 Task: Create a task  Develop a new online tool for employee onboarding , assign it to team member softage.1@softage.net in the project AppWave and update the status of the task to  On Track  , set the priority of the task to Low
Action: Mouse moved to (115, 346)
Screenshot: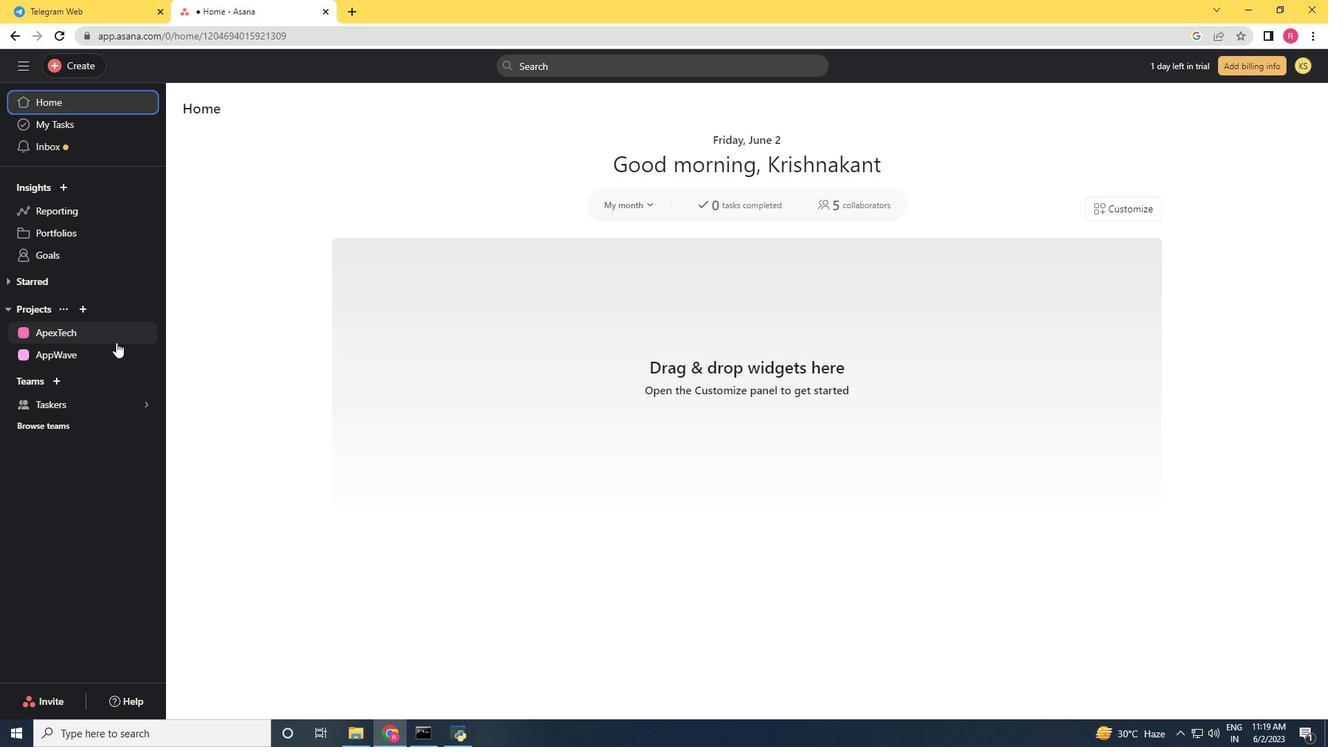 
Action: Mouse pressed left at (115, 346)
Screenshot: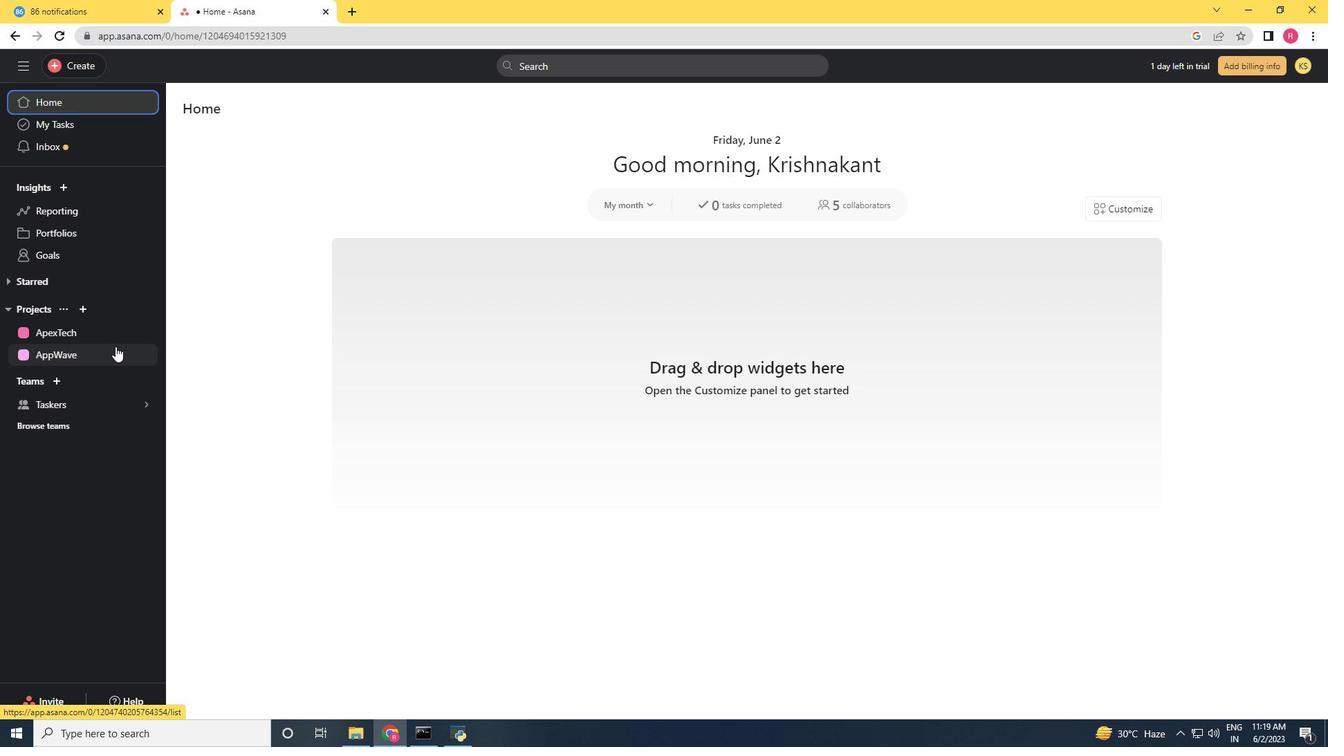 
Action: Mouse moved to (83, 69)
Screenshot: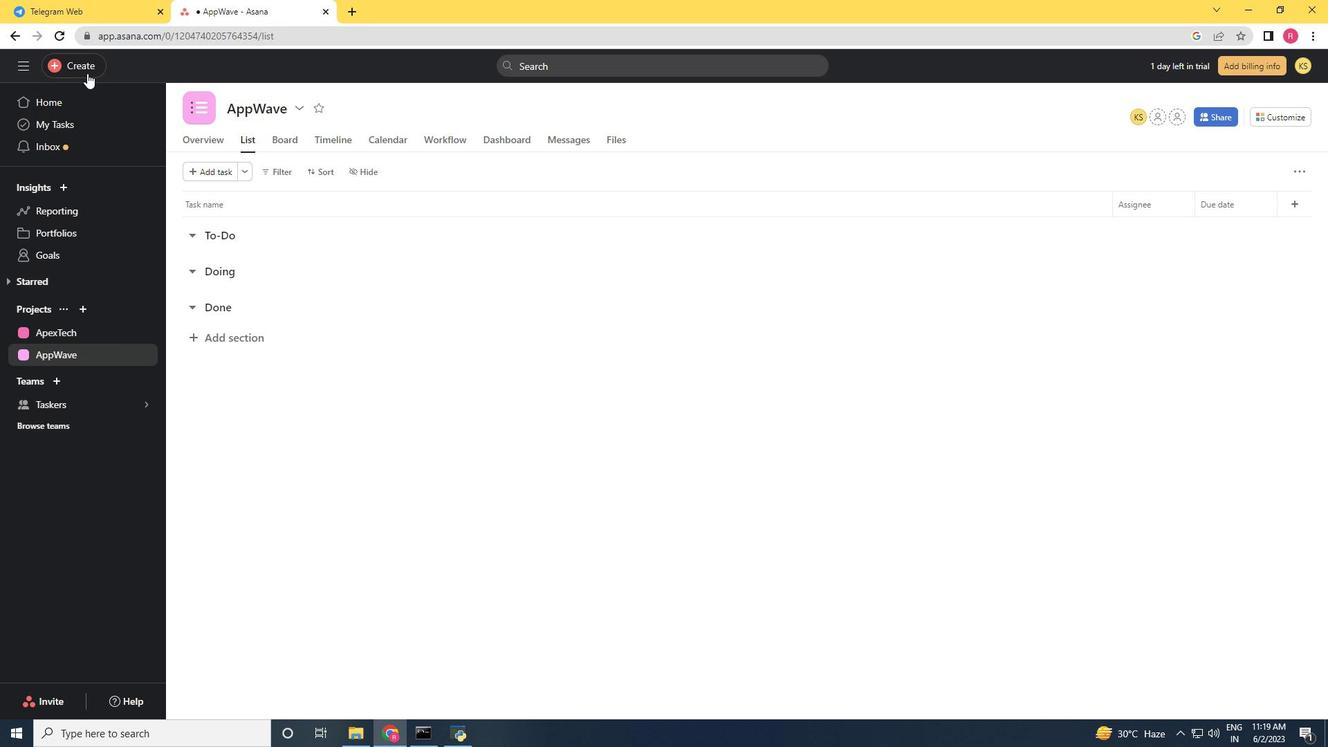 
Action: Mouse pressed left at (83, 69)
Screenshot: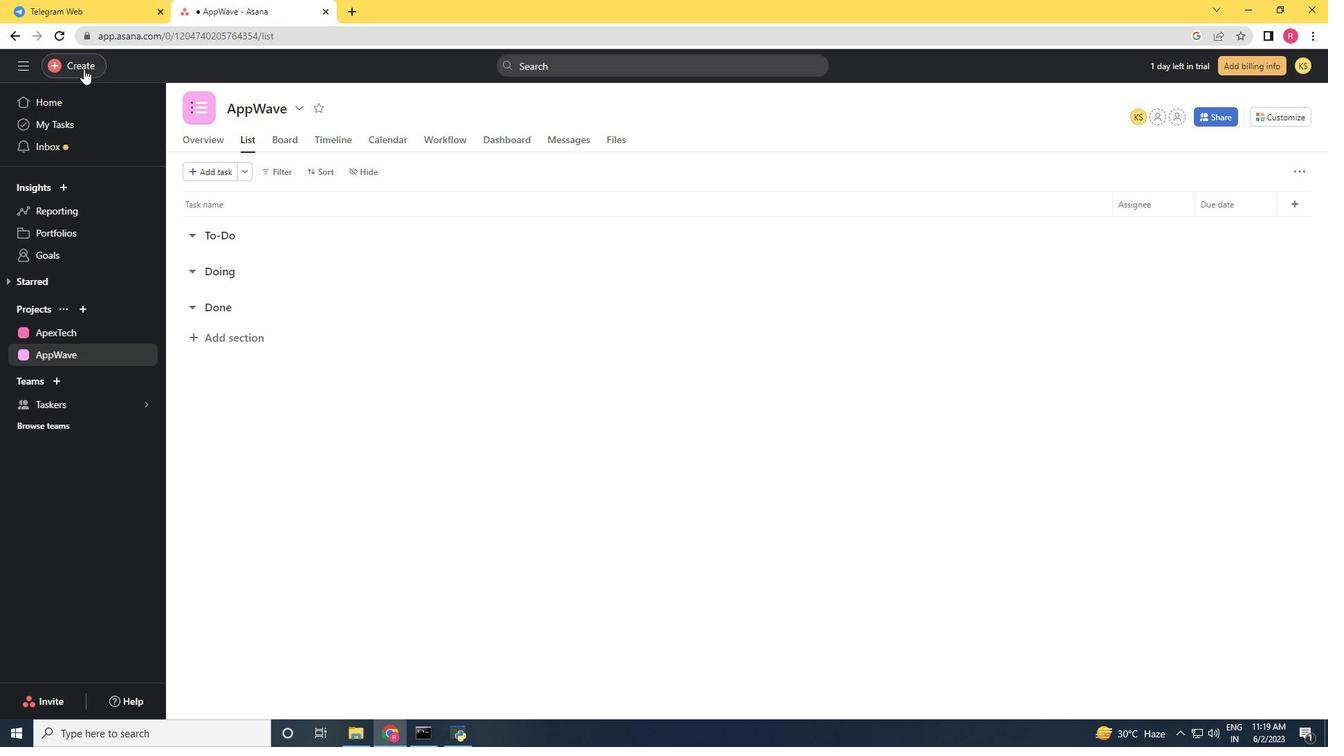 
Action: Mouse moved to (139, 67)
Screenshot: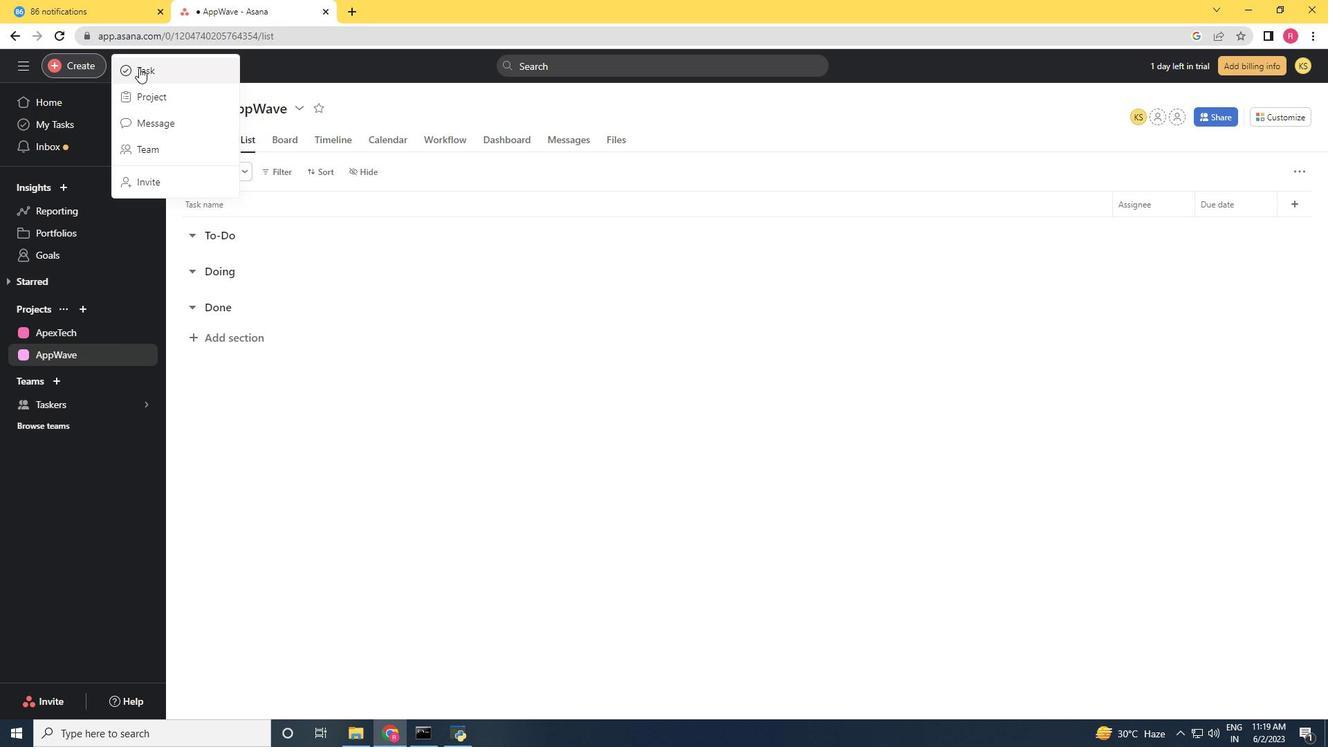 
Action: Mouse pressed left at (139, 67)
Screenshot: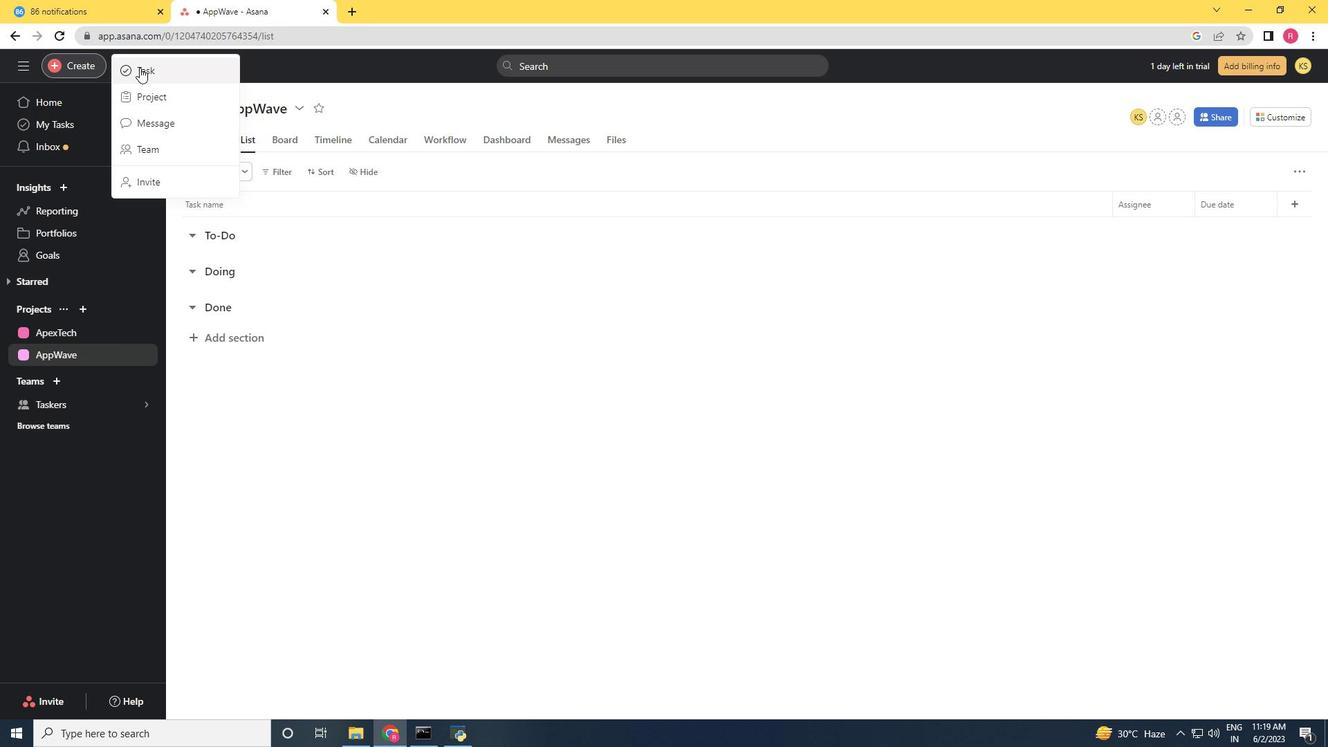 
Action: Mouse moved to (139, 68)
Screenshot: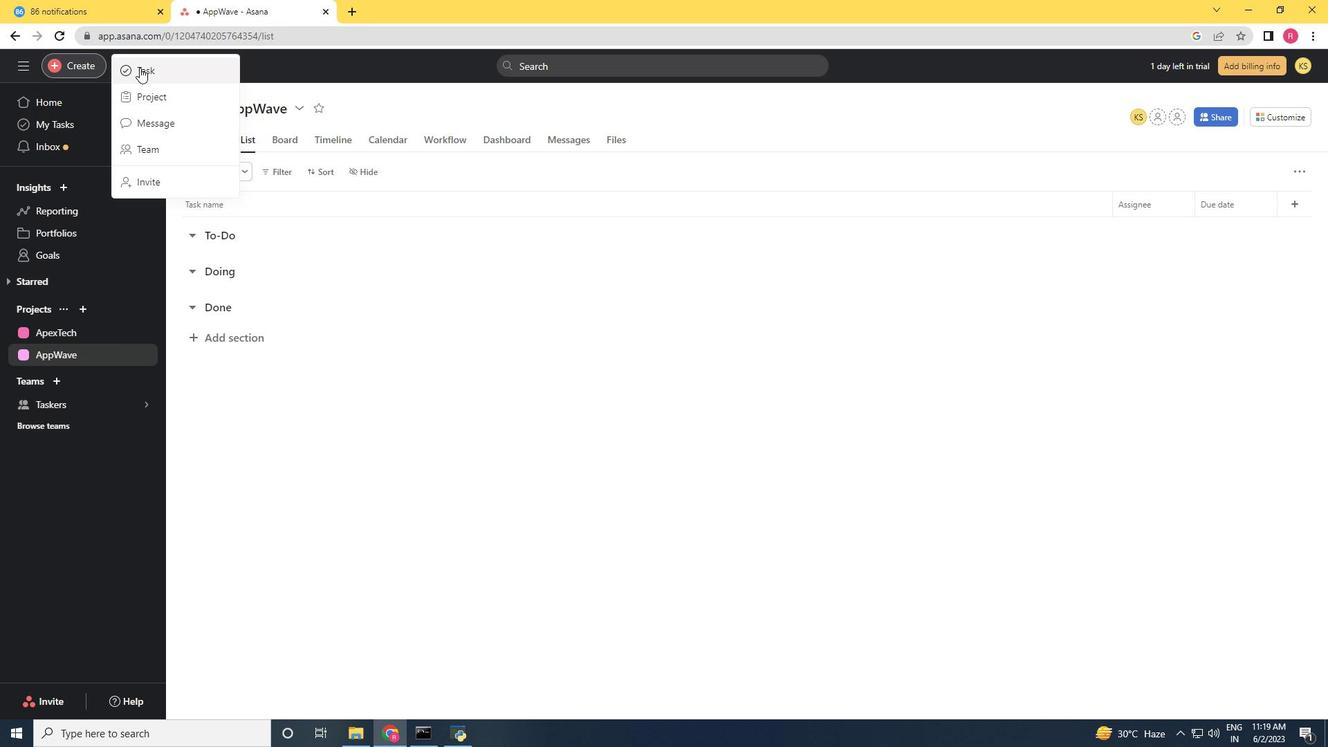 
Action: Key pressed <Key.shift>Develop<Key.space>a<Key.space>new<Key.space>new<Key.space>online<Key.space>tool<Key.space>for<Key.space>employee<Key.space>onboarding<Key.space>
Screenshot: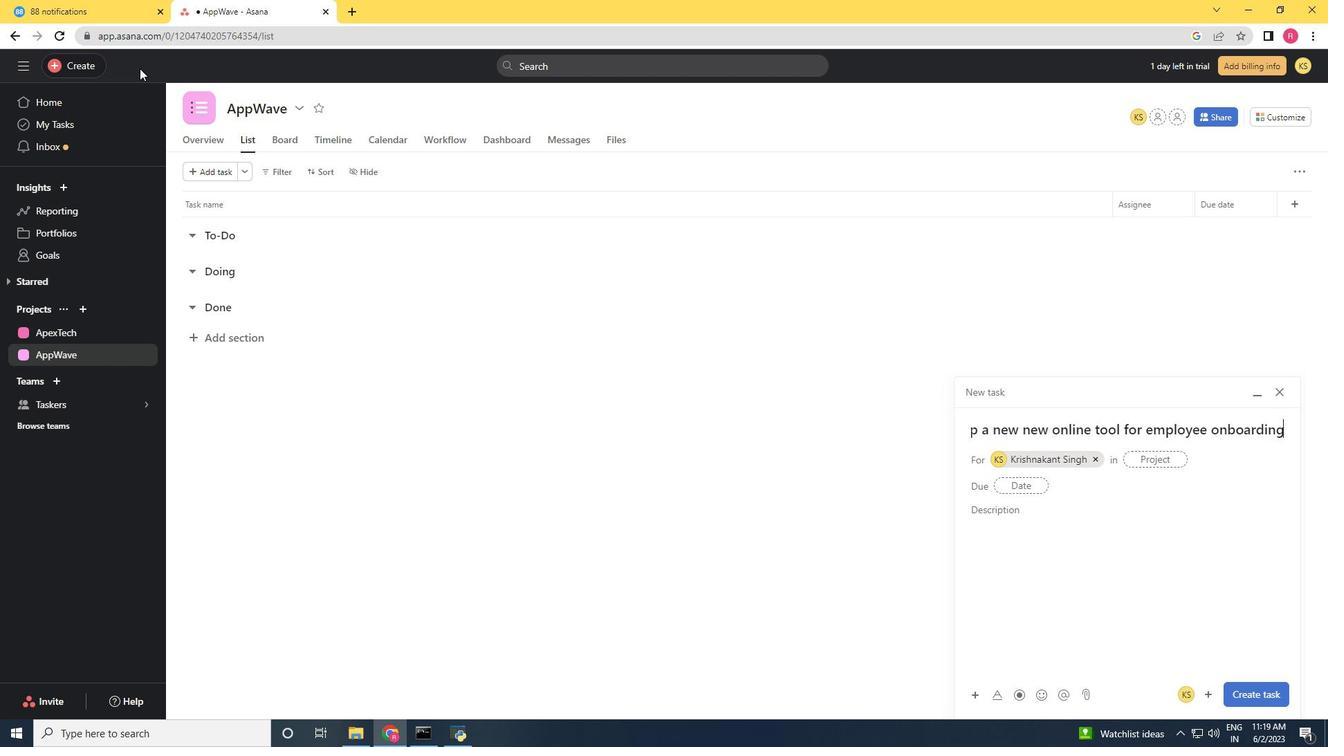 
Action: Mouse moved to (1094, 457)
Screenshot: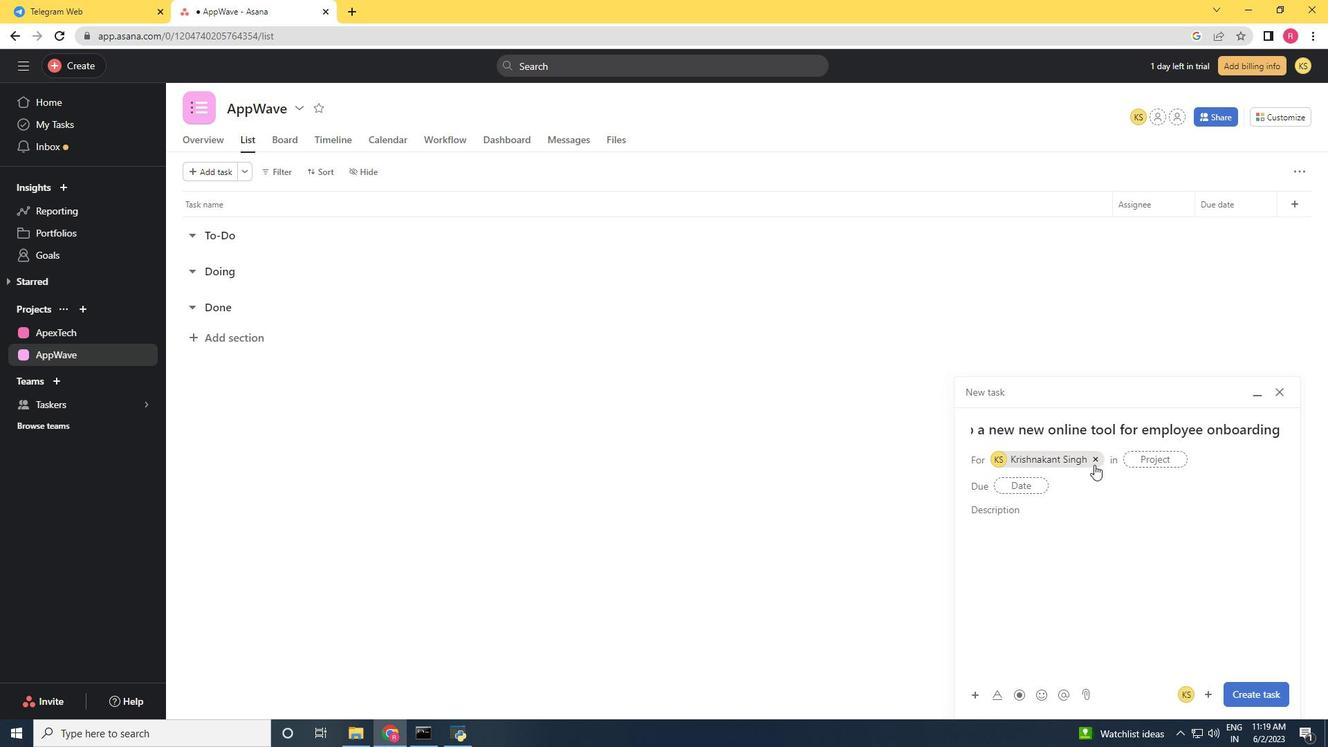 
Action: Mouse pressed left at (1094, 457)
Screenshot: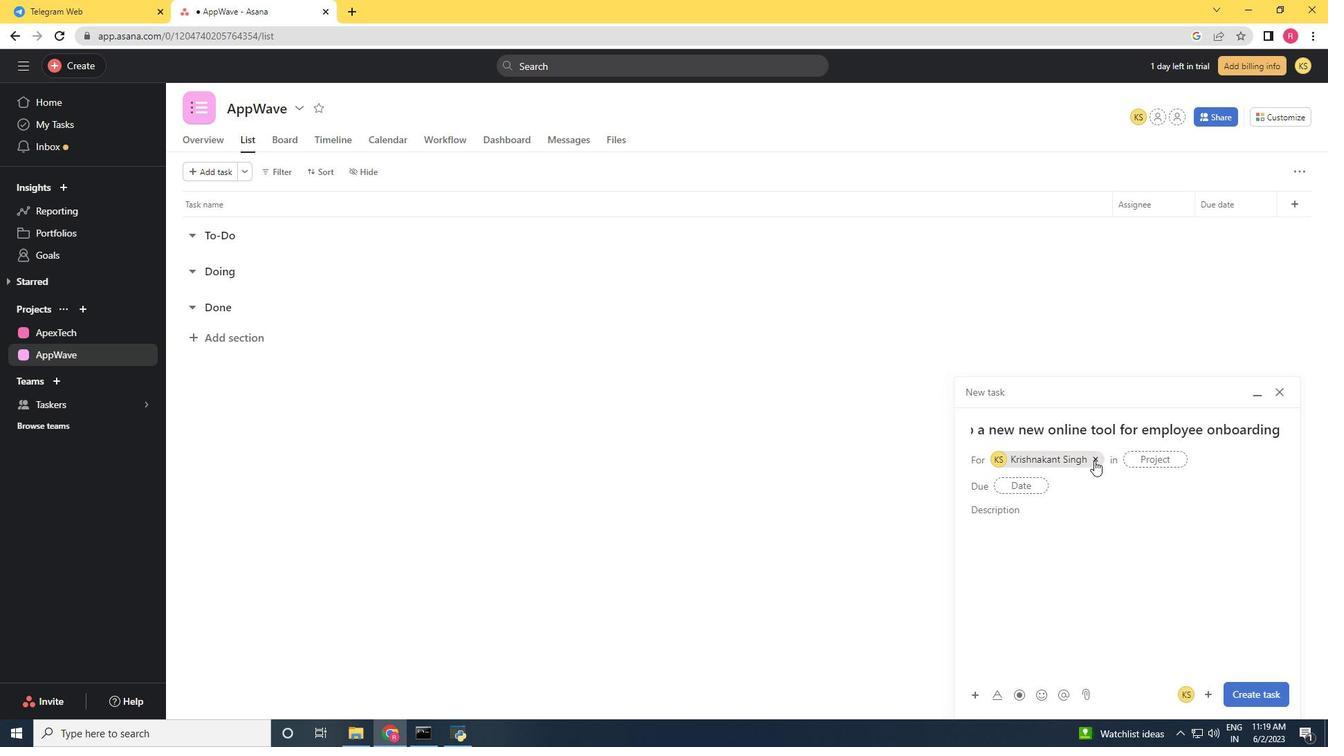
Action: Mouse moved to (1038, 456)
Screenshot: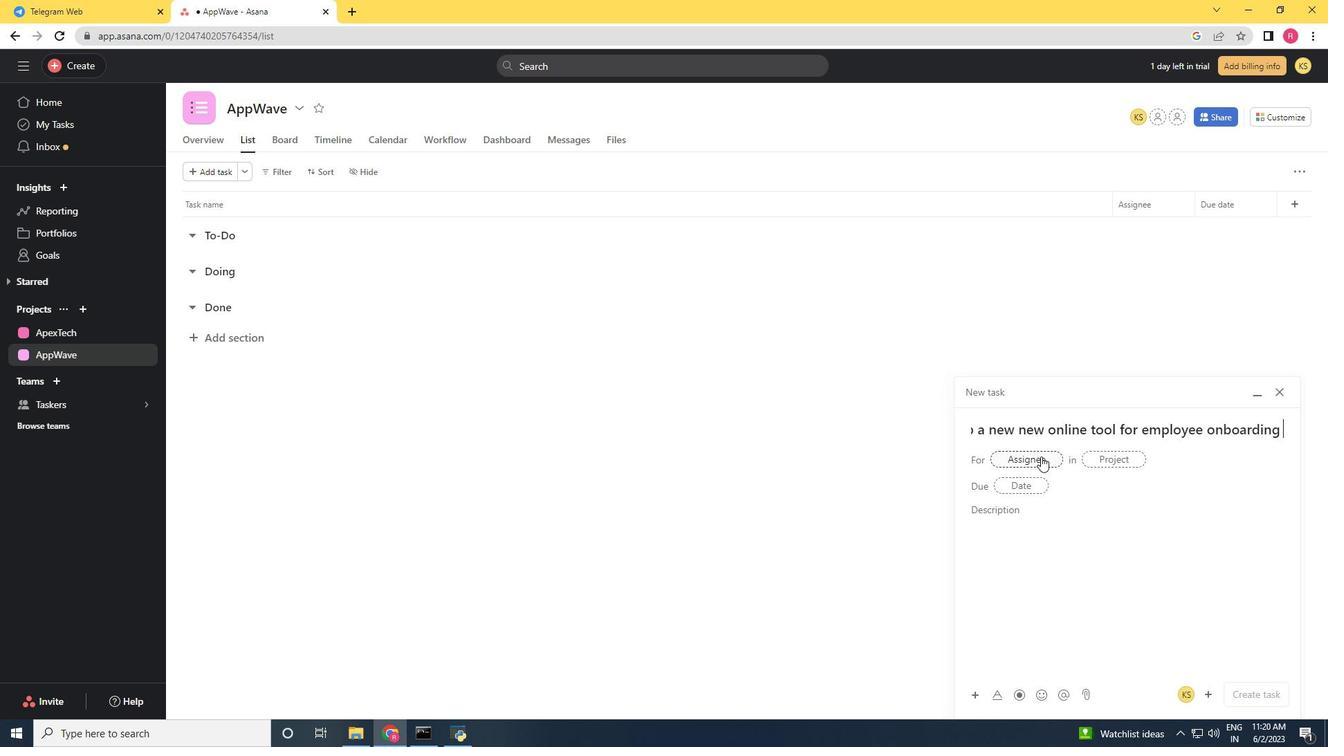 
Action: Mouse pressed left at (1038, 456)
Screenshot: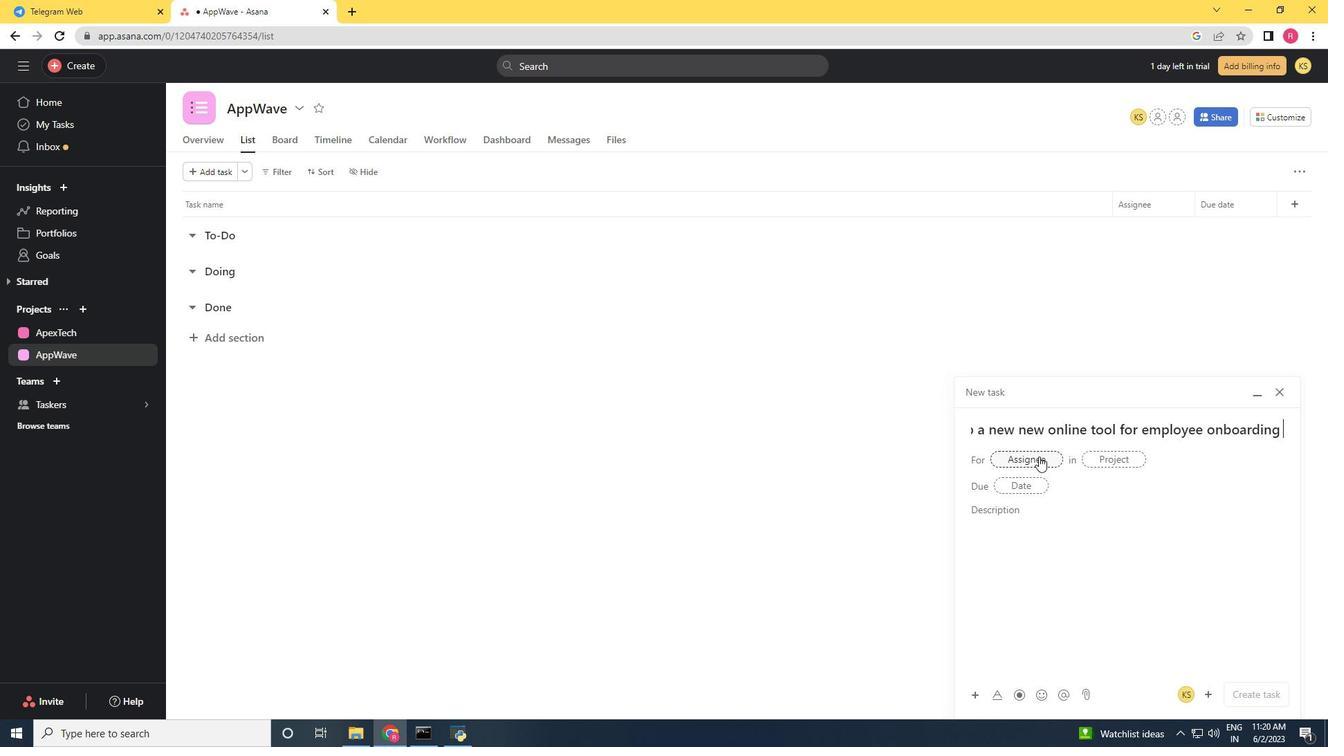 
Action: Mouse moved to (932, 455)
Screenshot: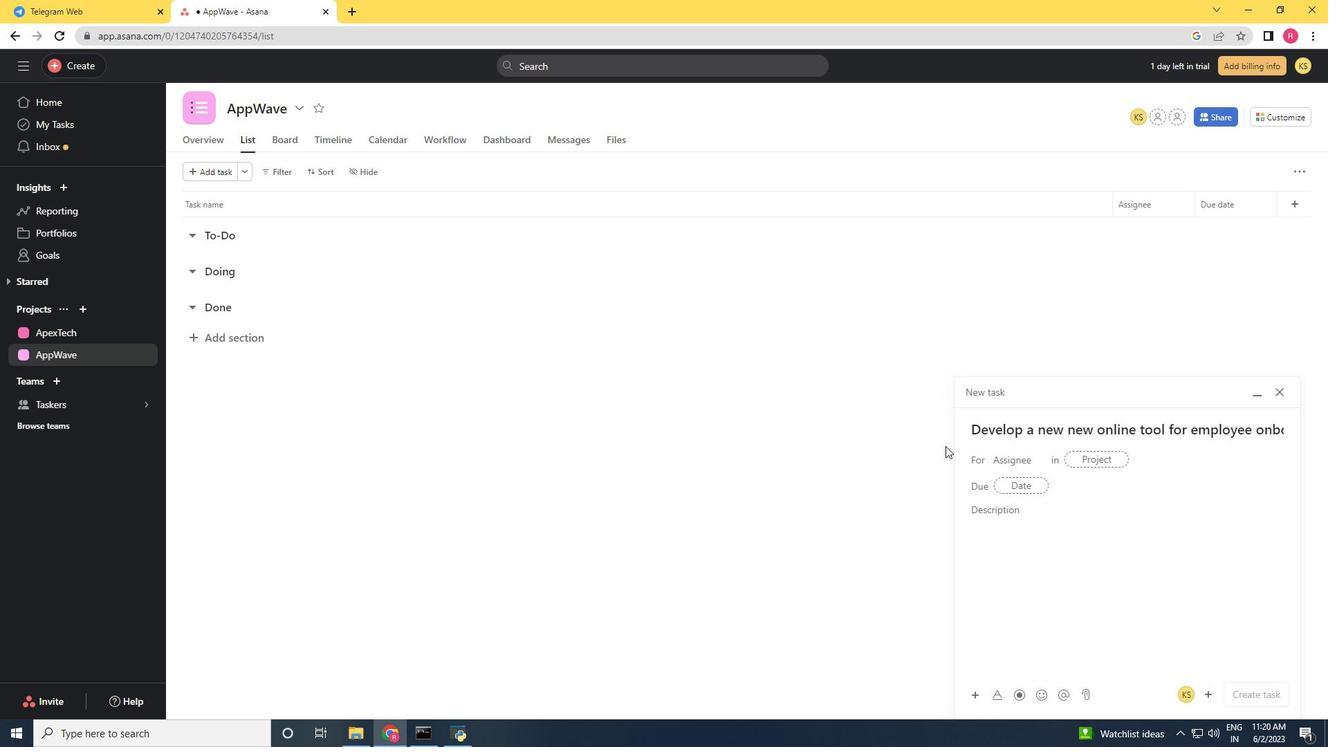 
Action: Key pressed softage.1<Key.shift>@softage.net
Screenshot: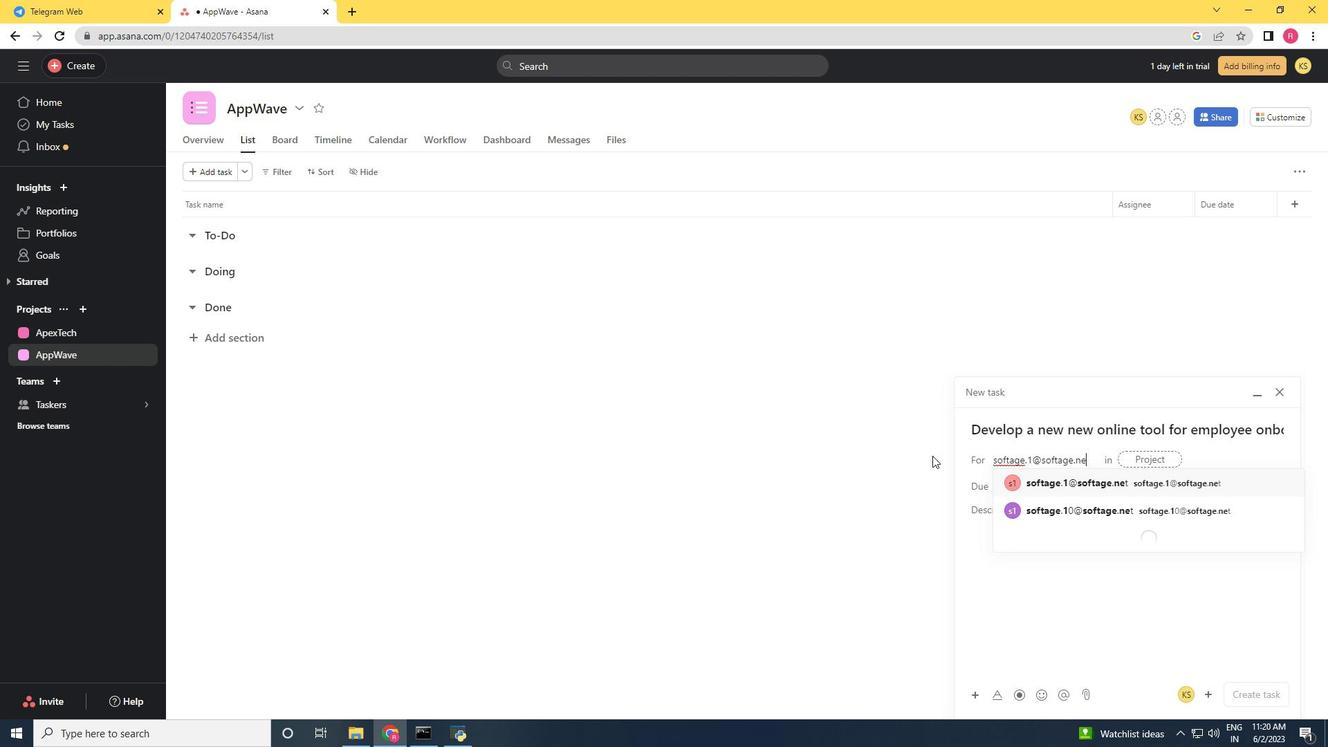 
Action: Mouse moved to (1108, 480)
Screenshot: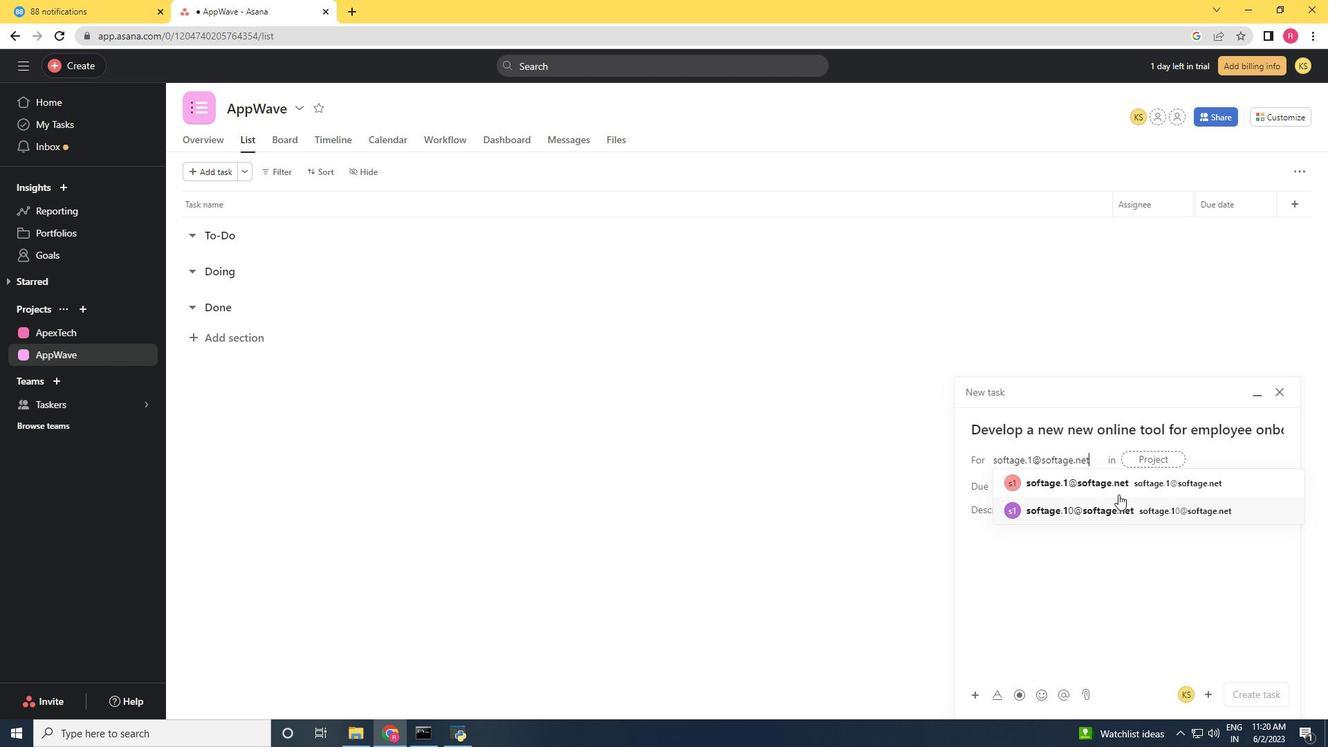 
Action: Mouse pressed left at (1108, 480)
Screenshot: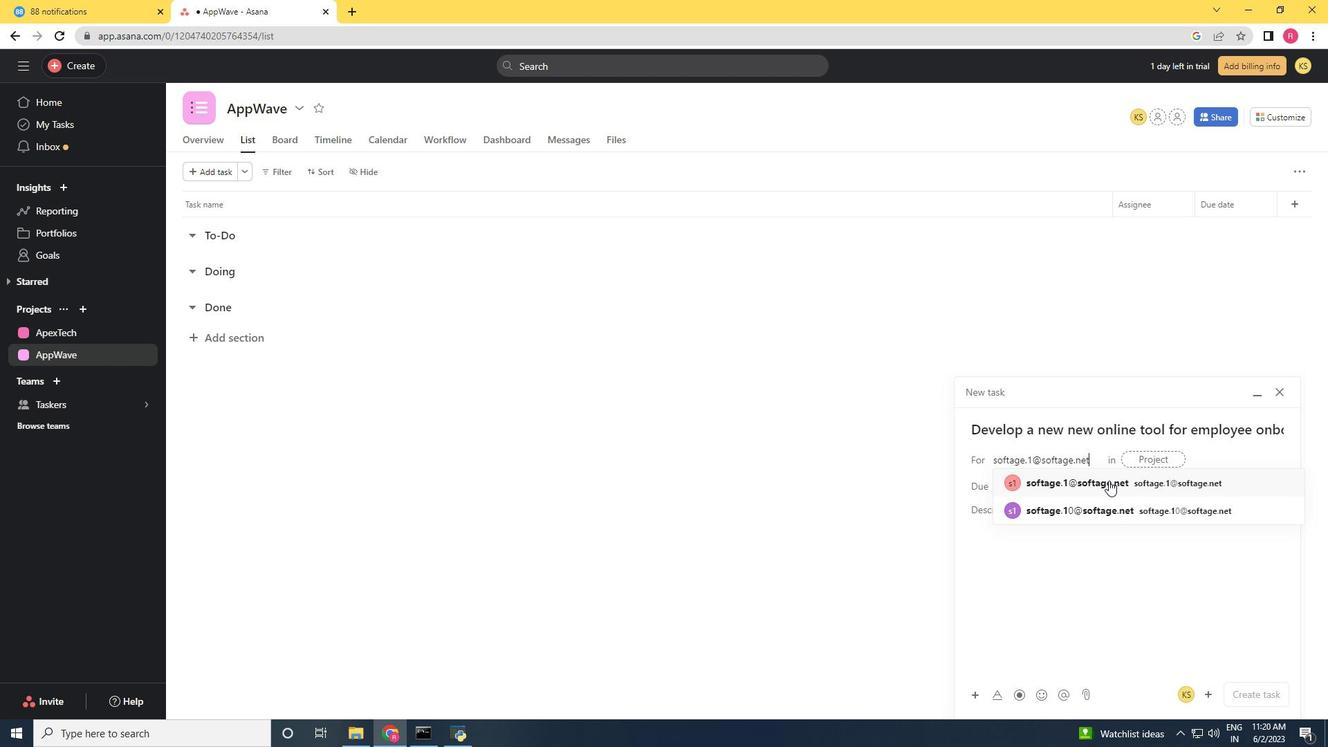 
Action: Mouse moved to (931, 517)
Screenshot: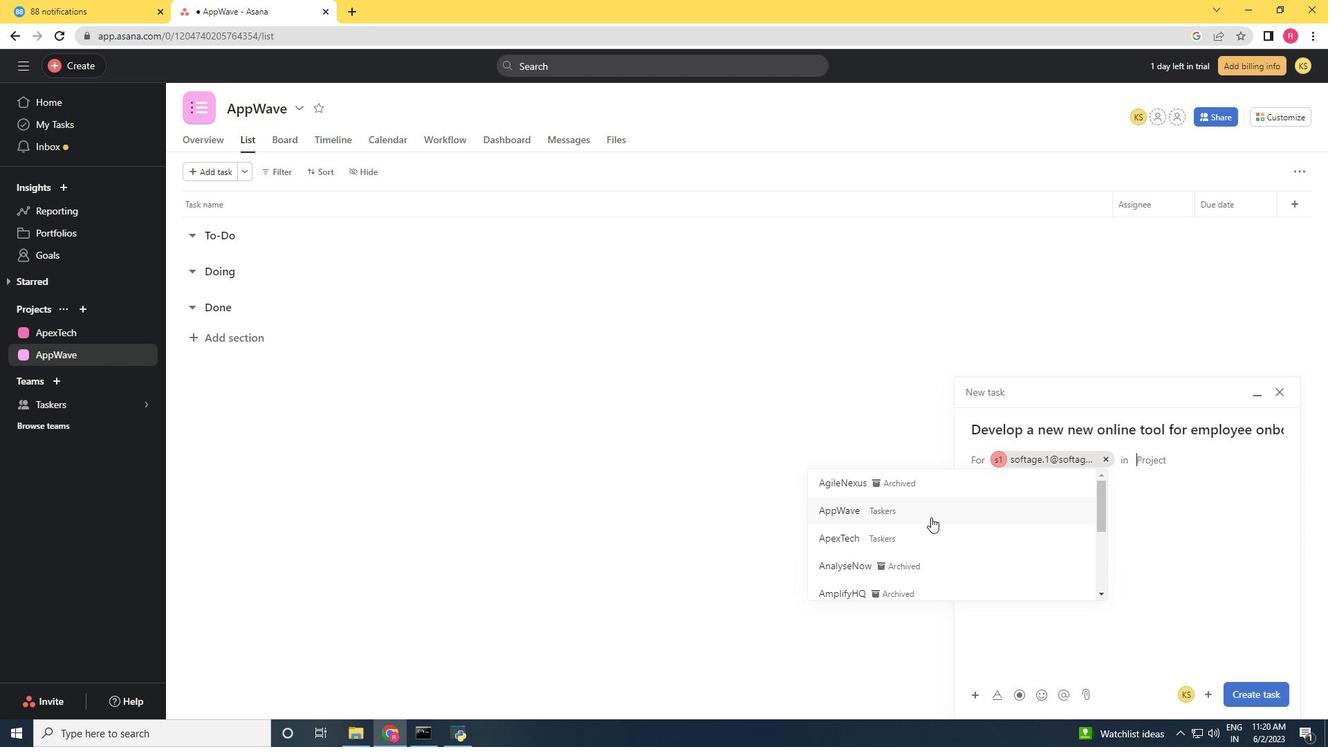
Action: Mouse pressed left at (931, 517)
Screenshot: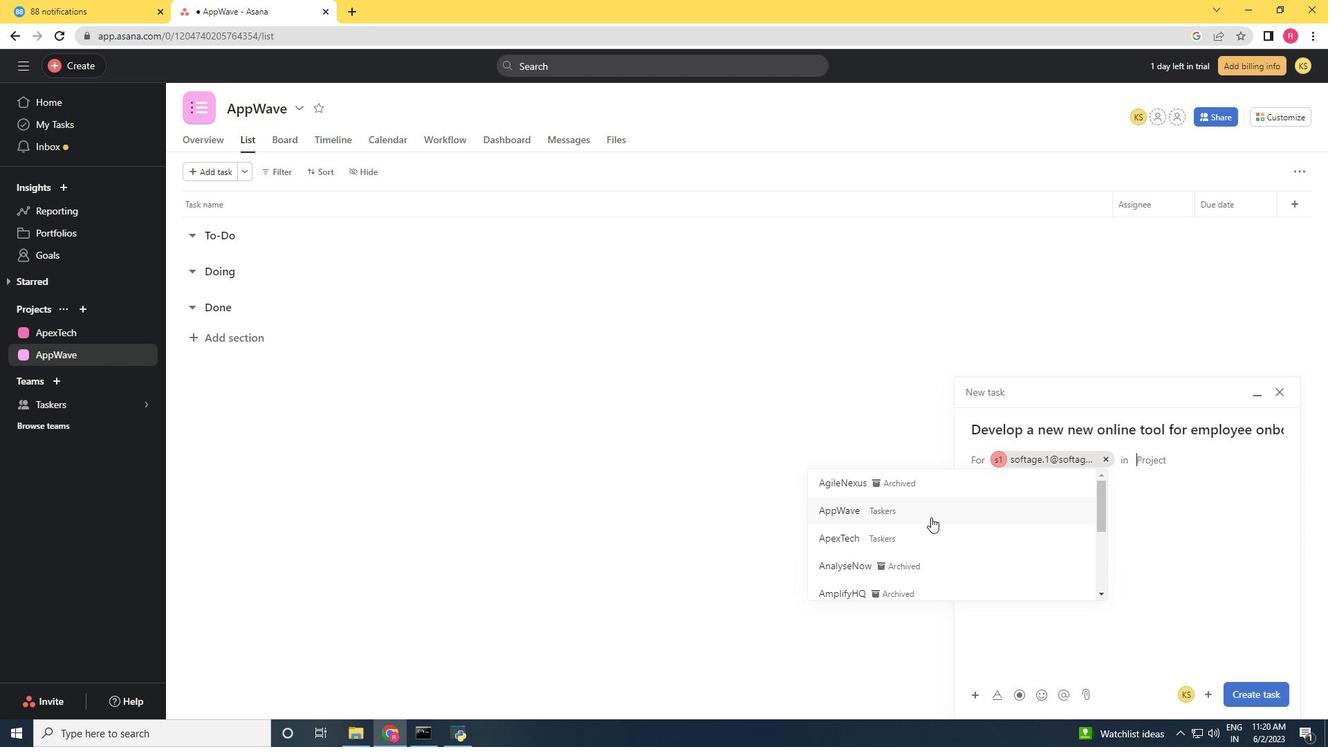 
Action: Mouse moved to (1260, 690)
Screenshot: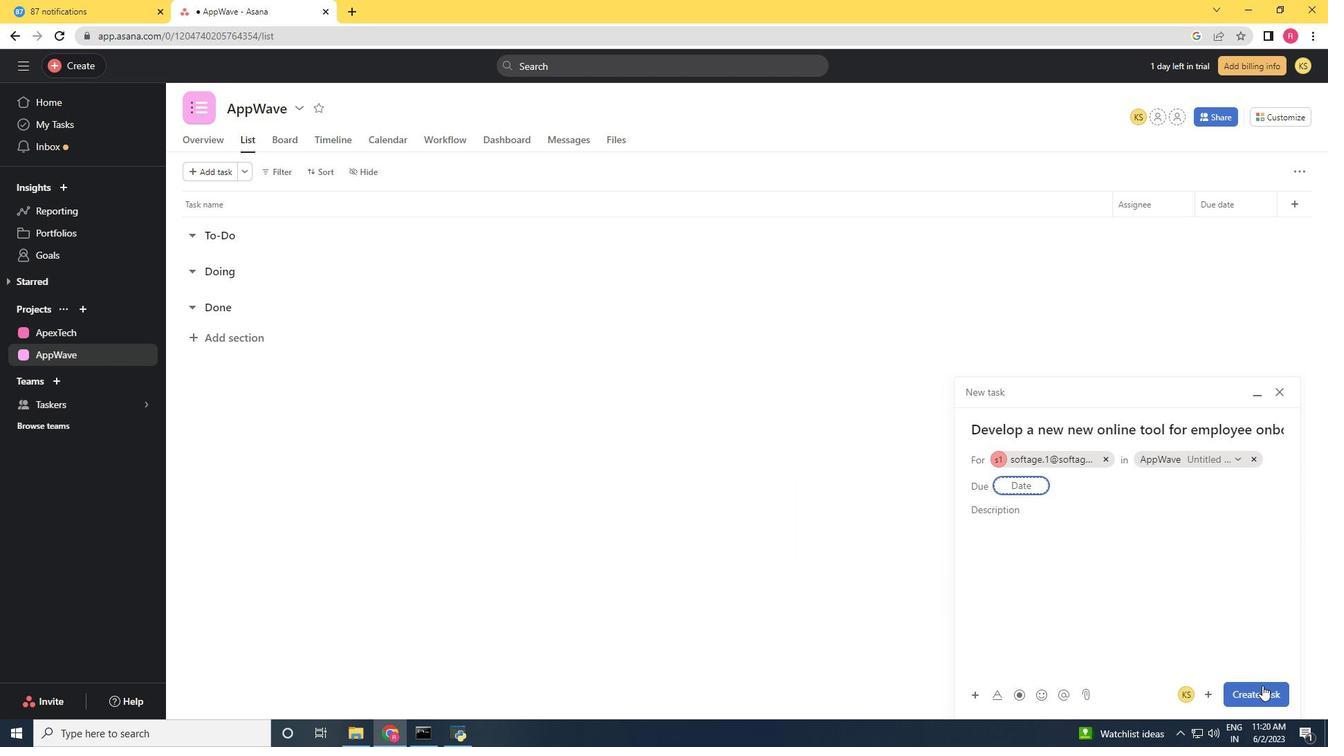 
Action: Mouse pressed left at (1260, 690)
Screenshot: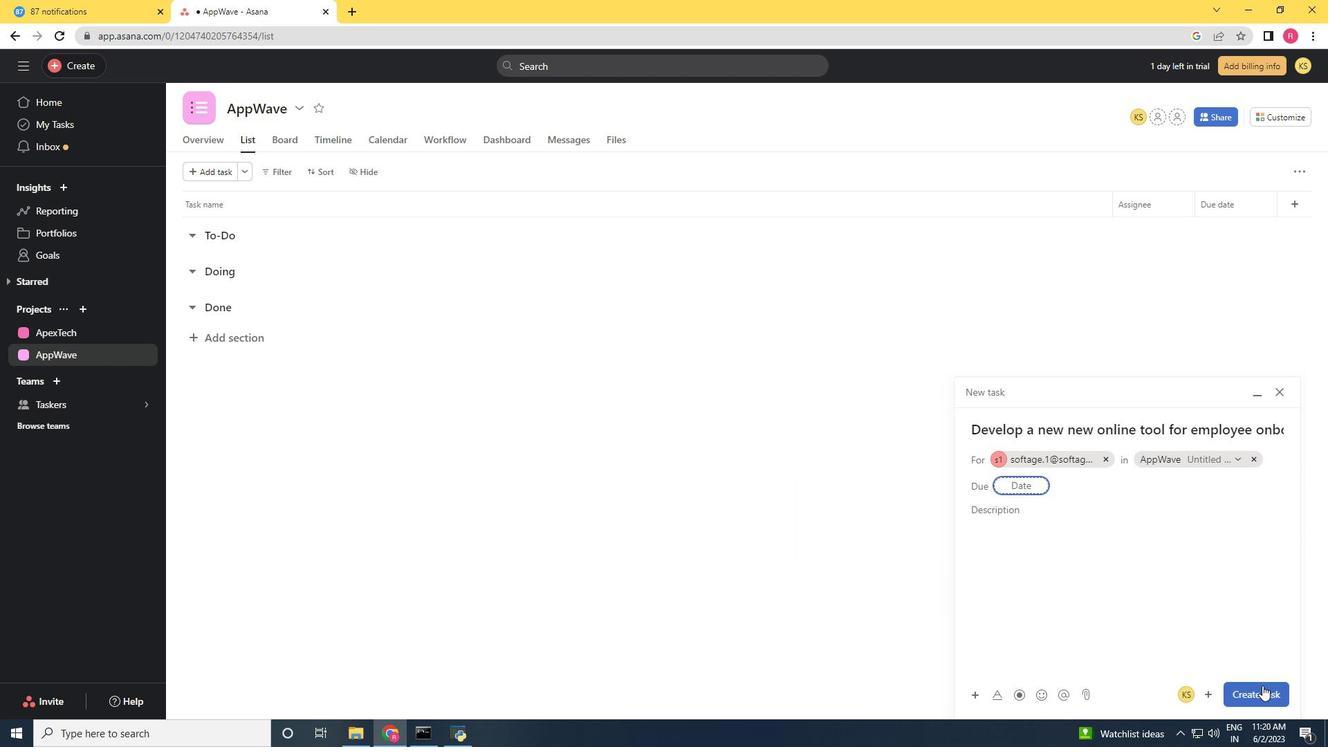 
Action: Mouse moved to (1285, 206)
Screenshot: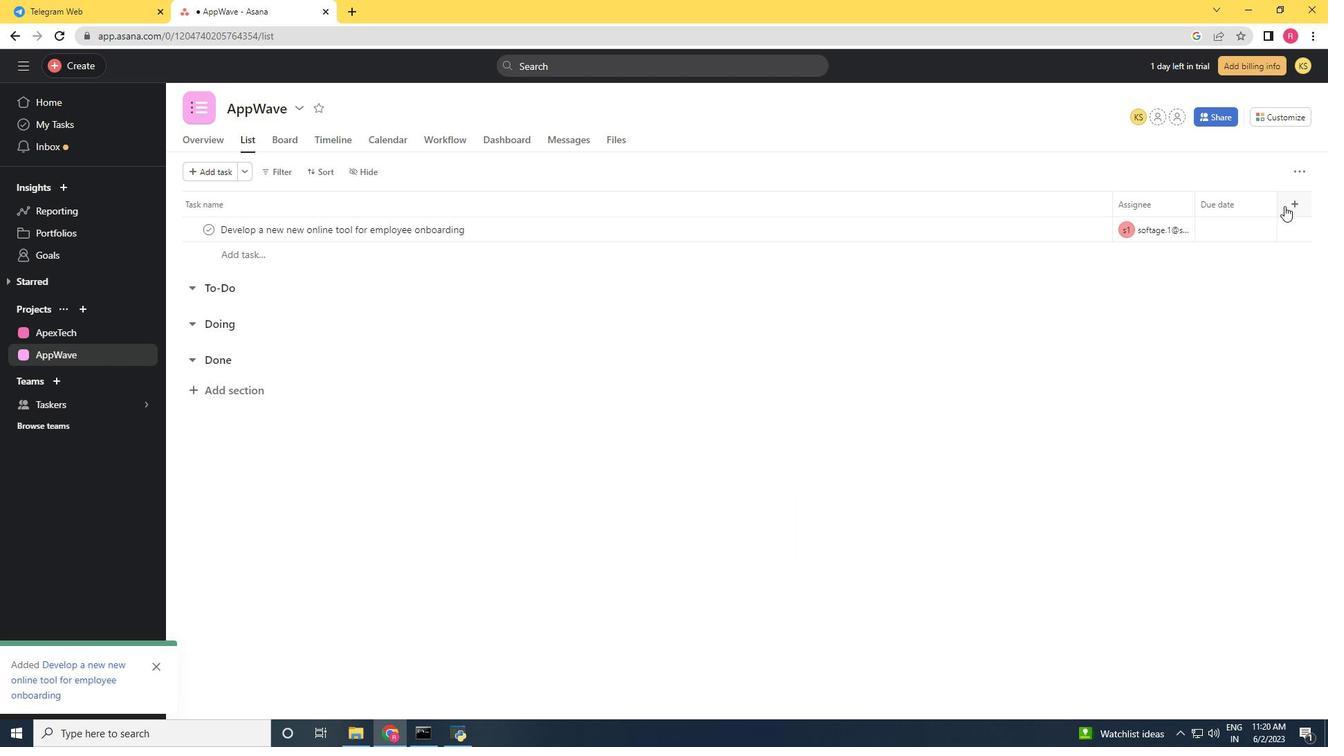 
Action: Mouse pressed left at (1285, 206)
Screenshot: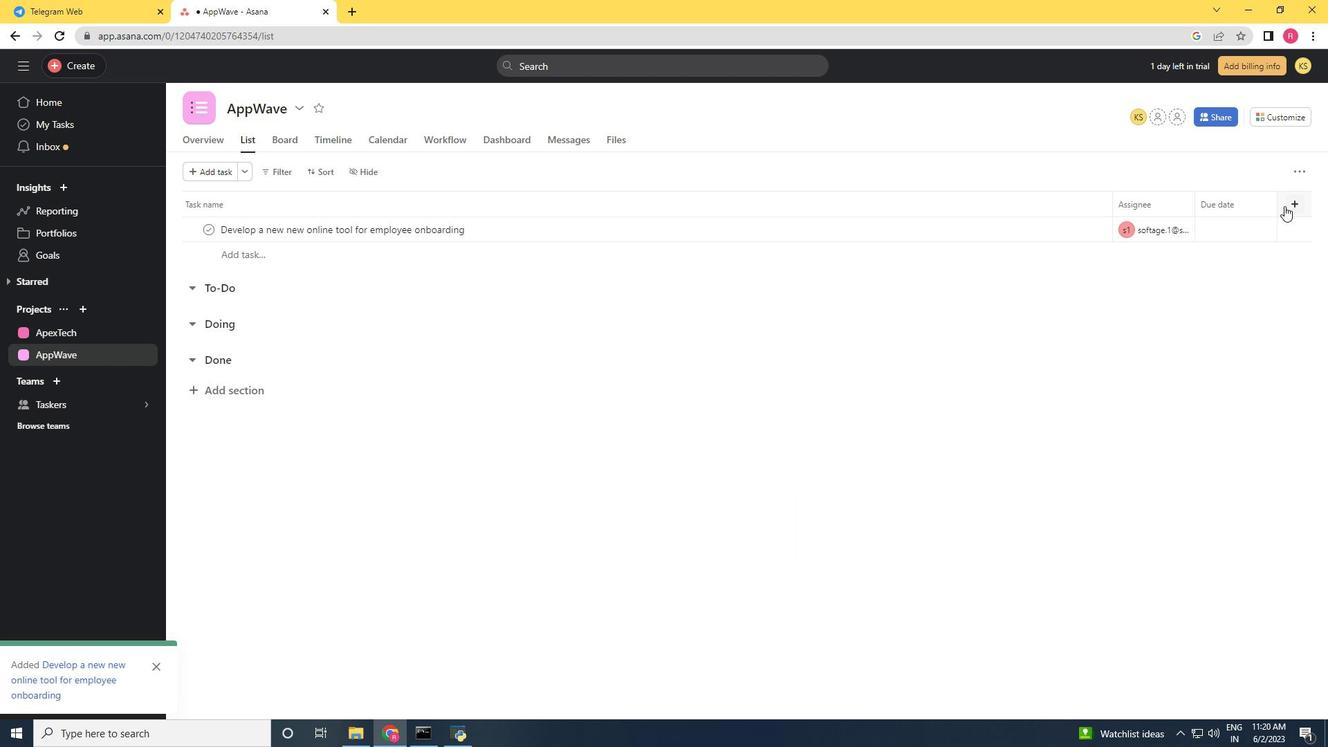 
Action: Mouse moved to (1220, 363)
Screenshot: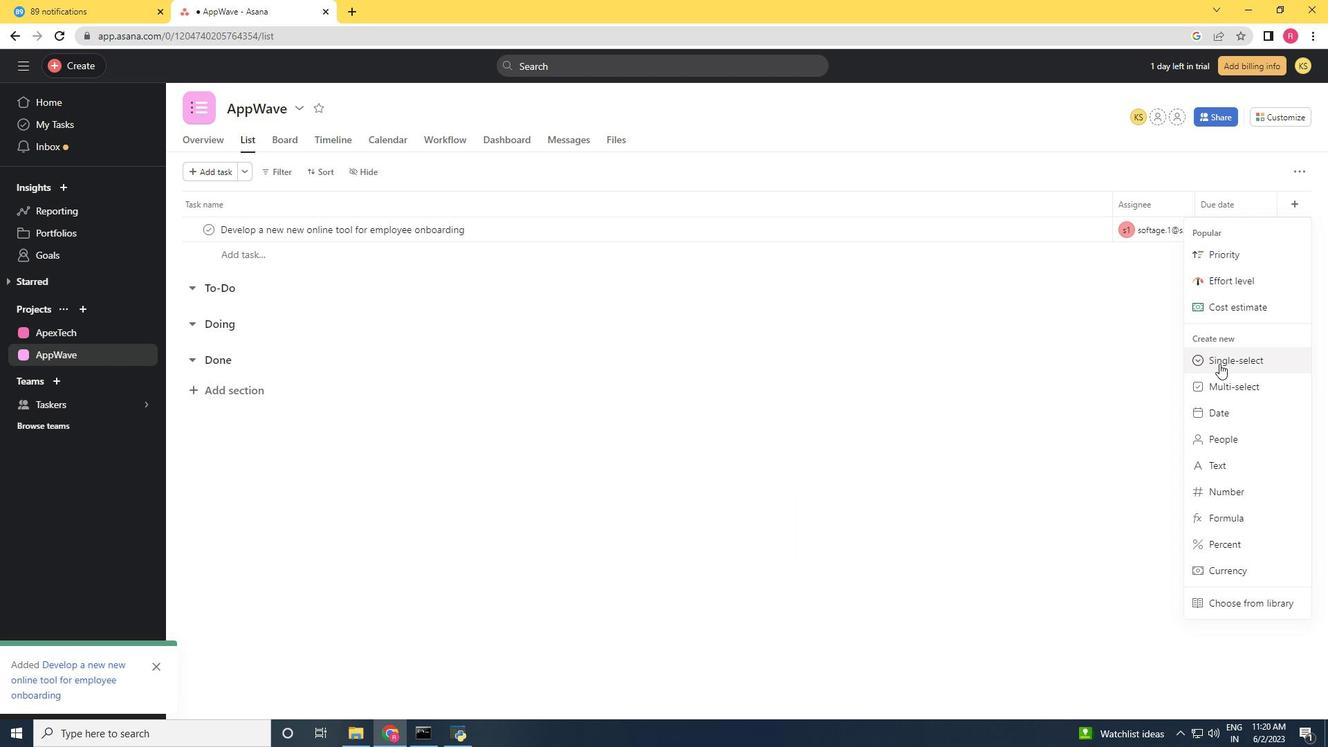 
Action: Mouse pressed left at (1220, 363)
Screenshot: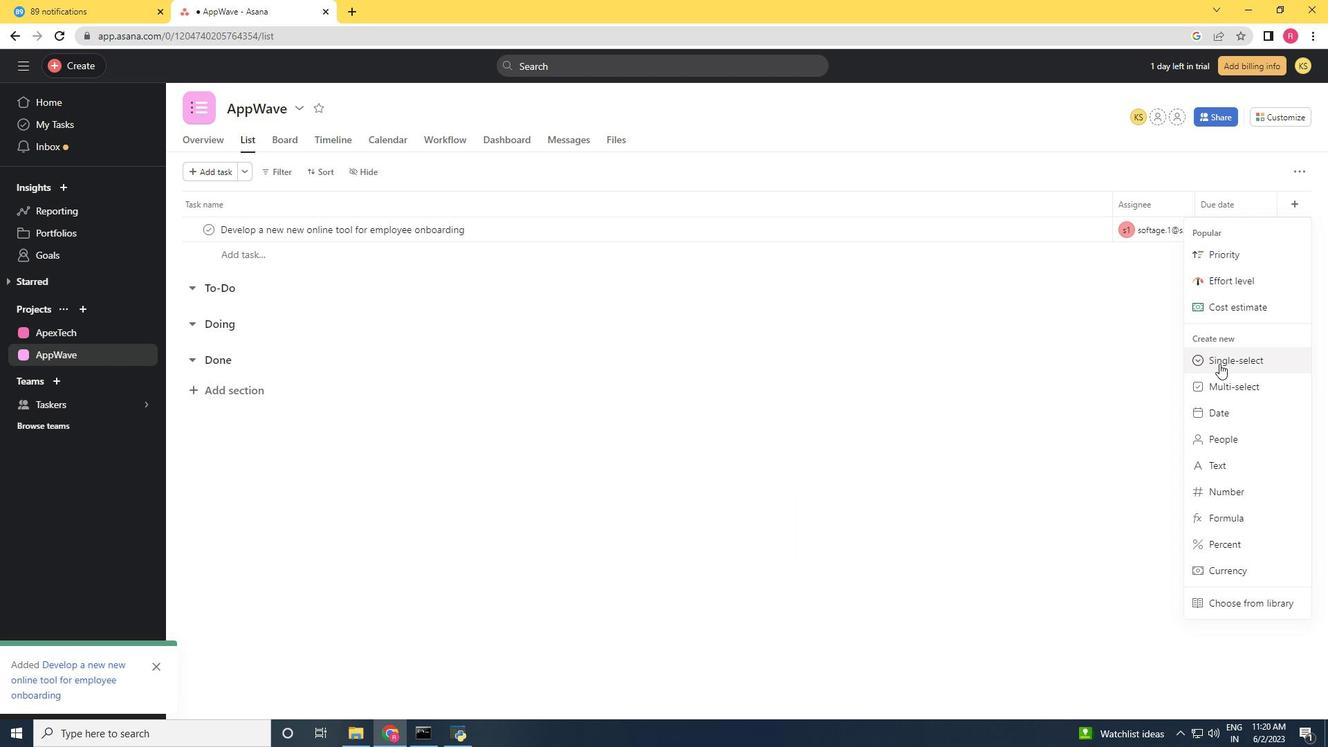 
Action: Mouse moved to (877, 338)
Screenshot: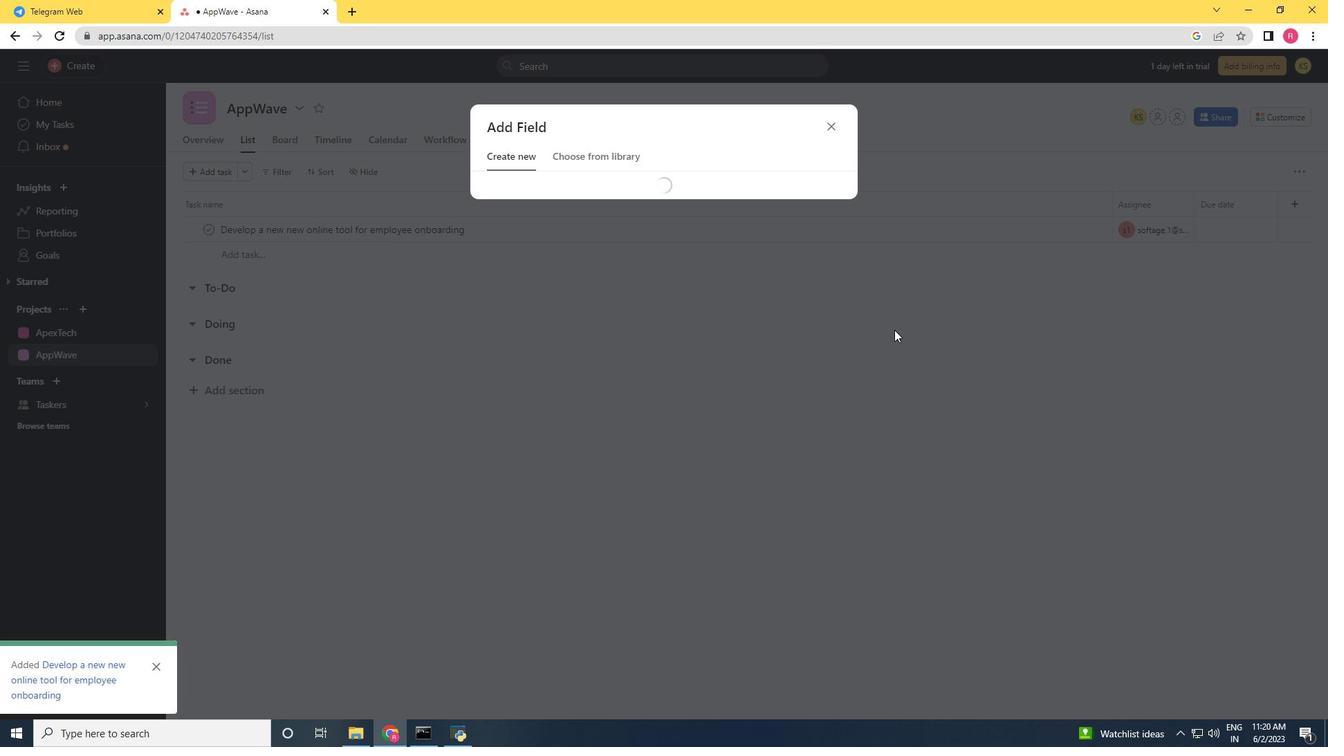 
Action: Key pressed <Key.shift>Status
Screenshot: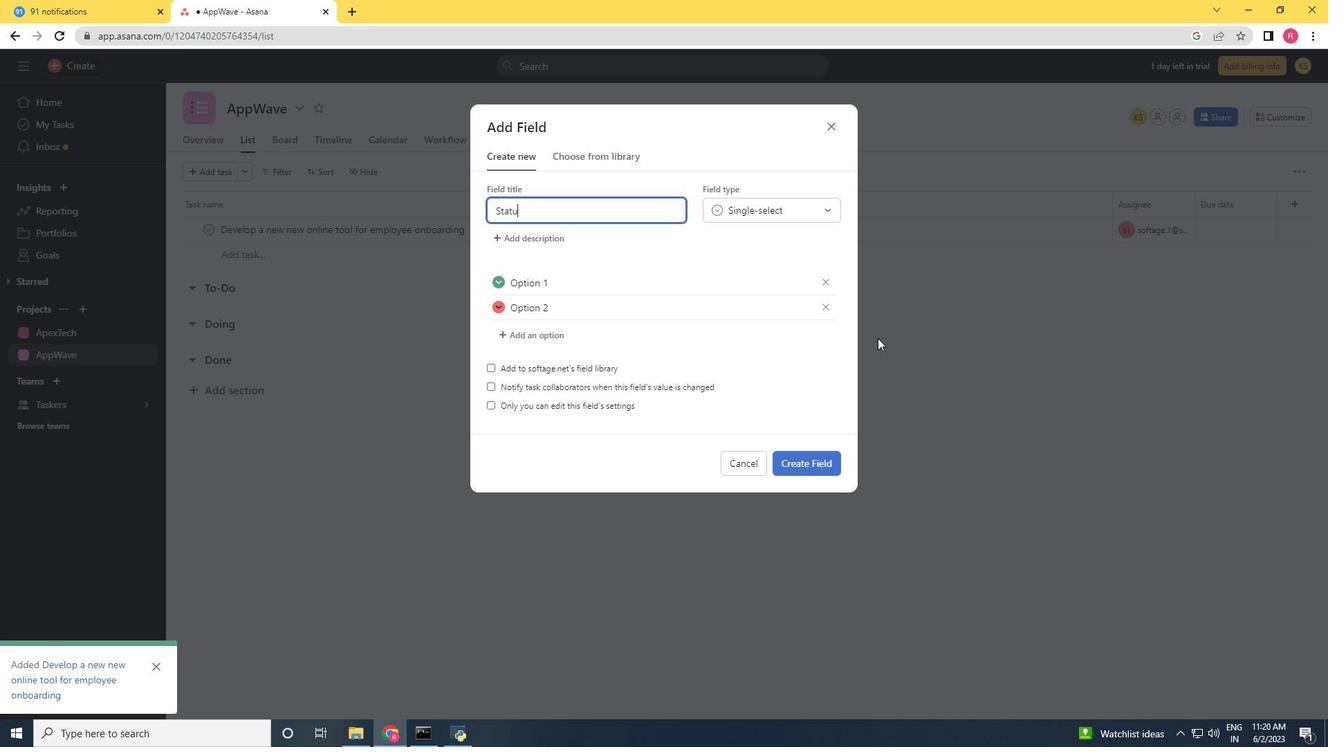
Action: Mouse moved to (587, 280)
Screenshot: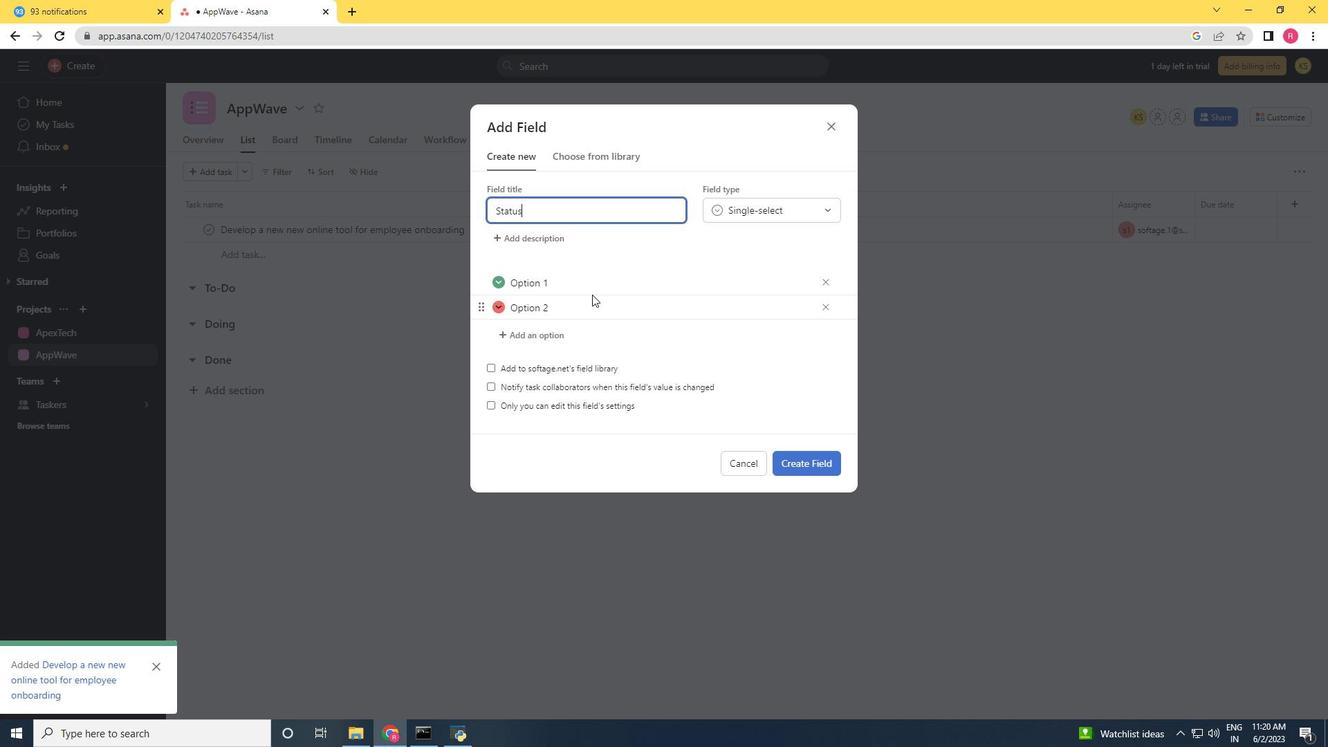 
Action: Mouse pressed left at (587, 280)
Screenshot: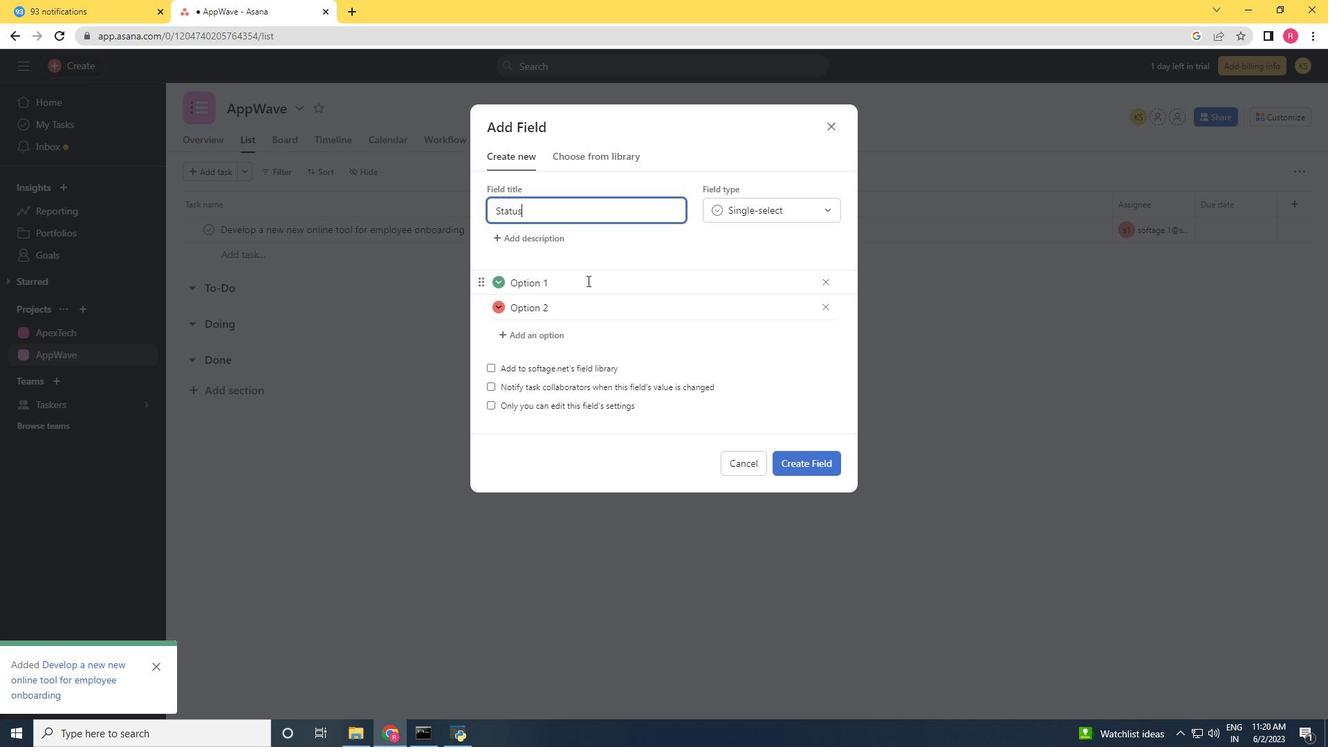 
Action: Key pressed <Key.backspace>
Screenshot: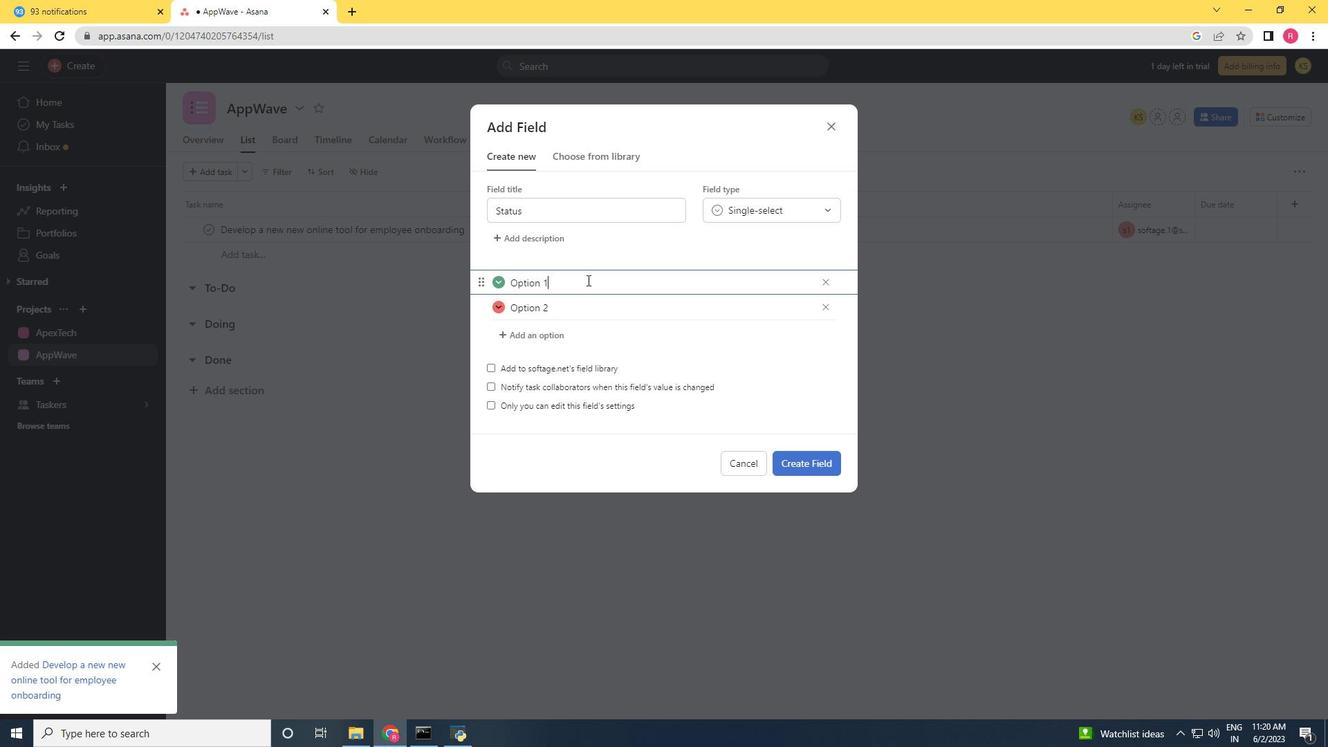
Action: Mouse moved to (586, 279)
Screenshot: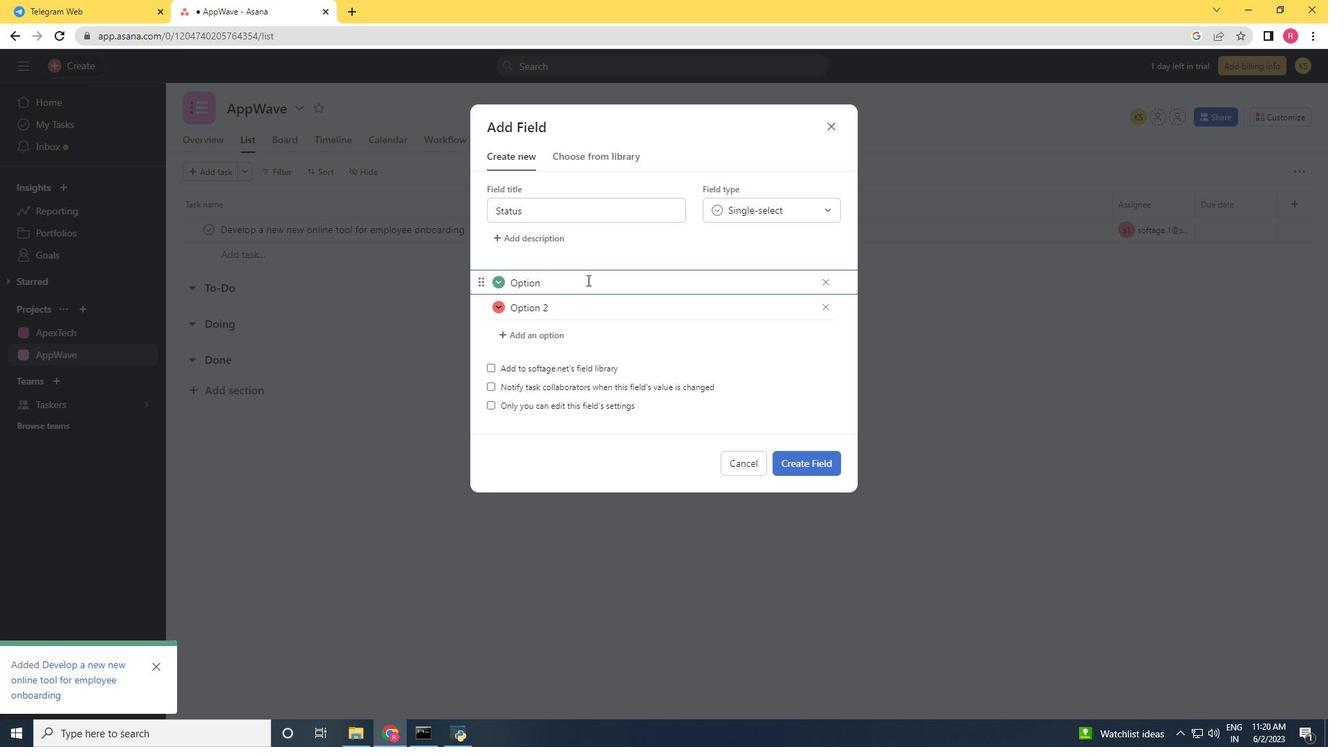 
Action: Key pressed <Key.backspace><Key.backspace><Key.backspace><Key.backspace><Key.backspace>
Screenshot: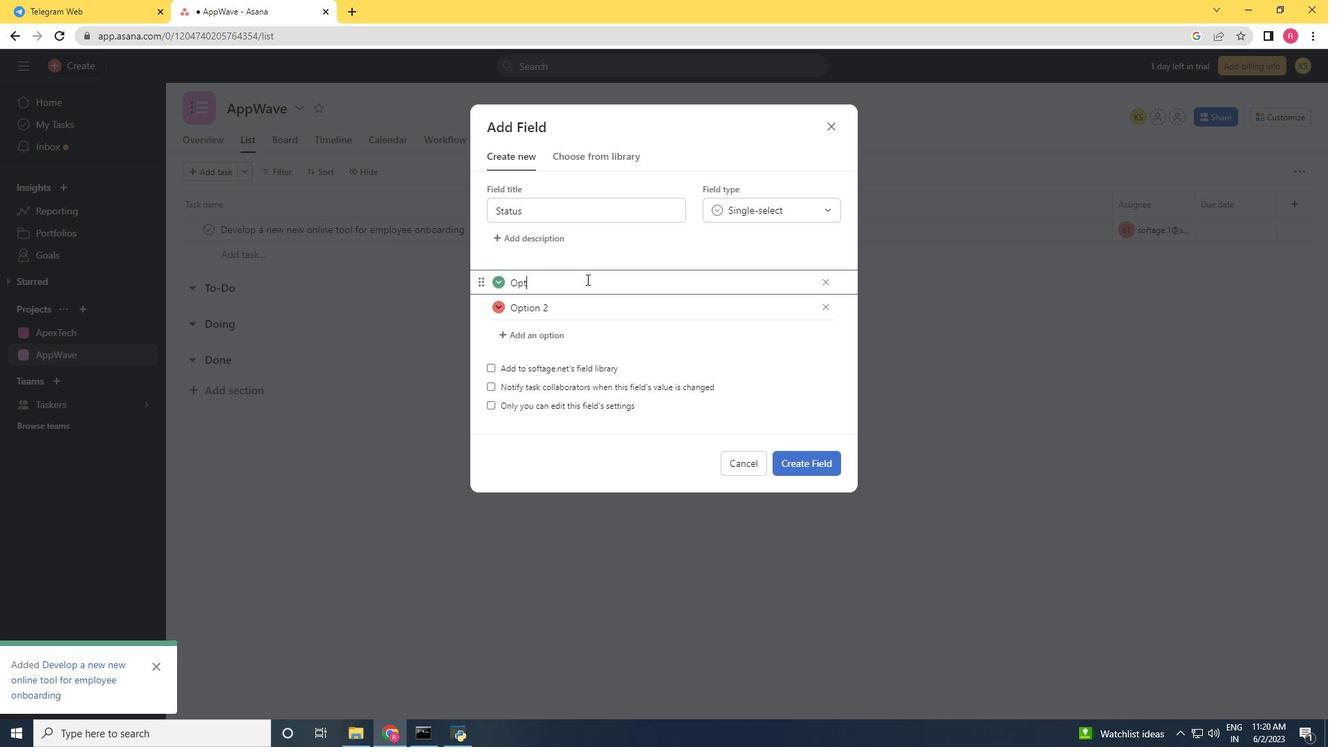 
Action: Mouse moved to (585, 280)
Screenshot: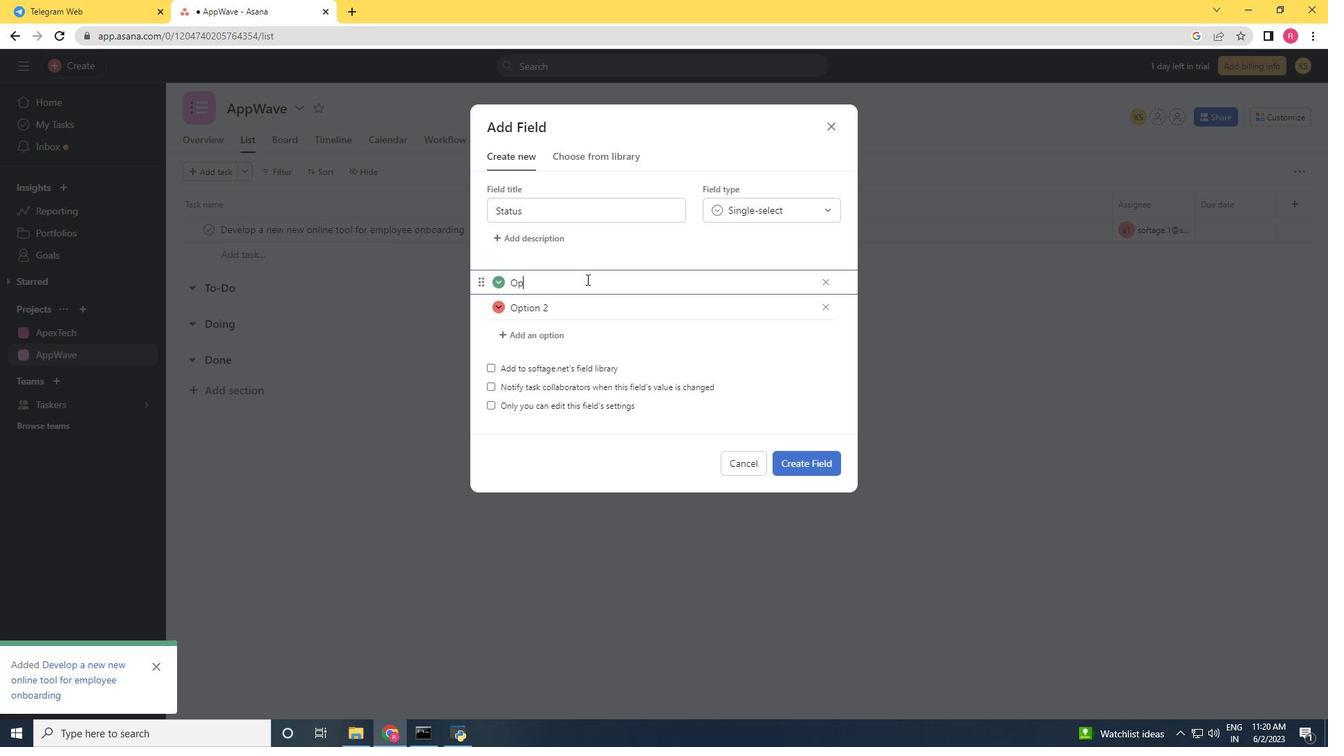 
Action: Key pressed <Key.backspace>
Screenshot: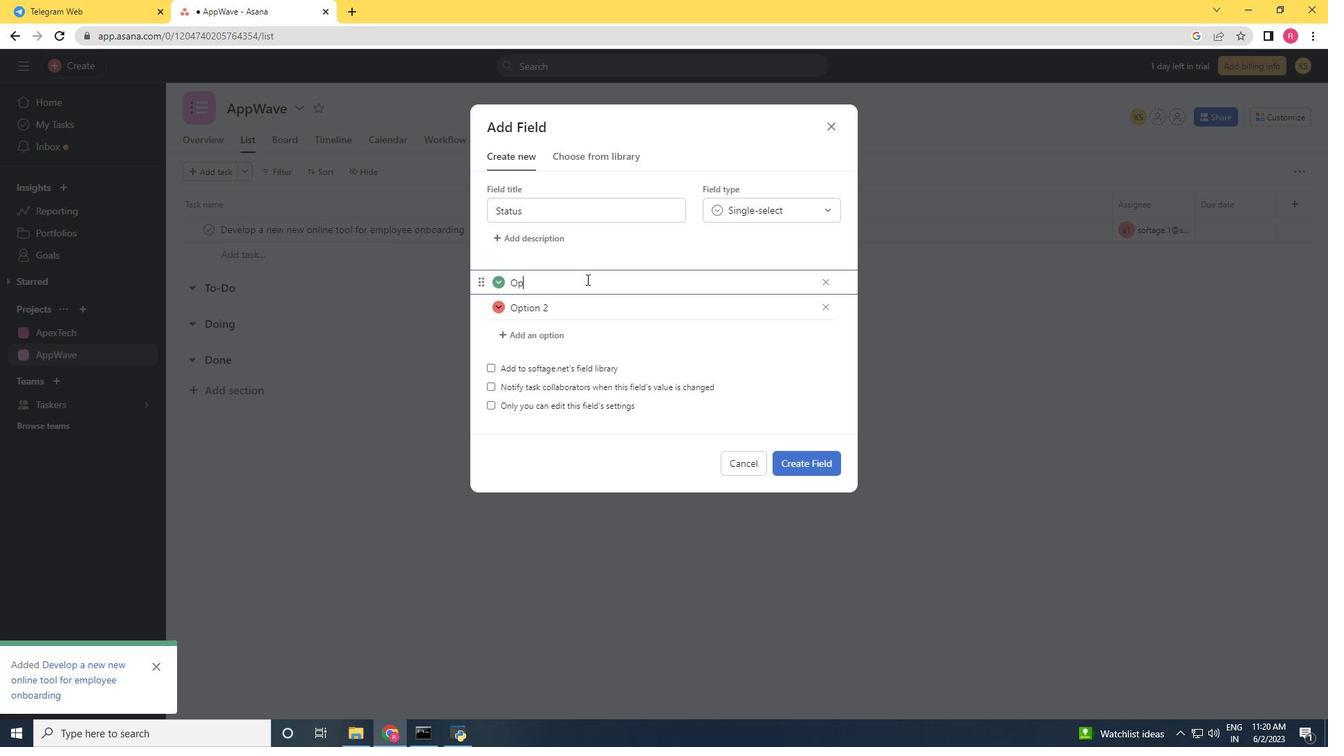 
Action: Mouse moved to (582, 282)
Screenshot: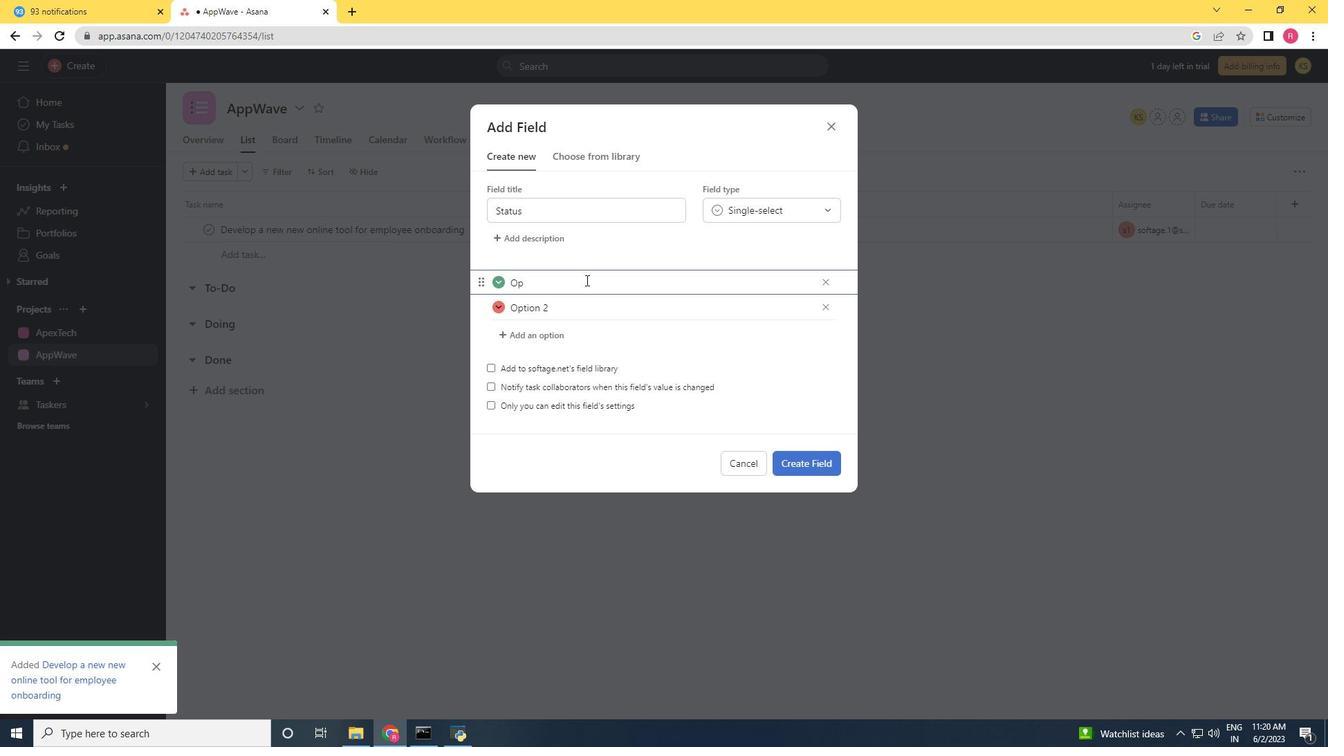 
Action: Key pressed <Key.backspace><Key.shift><Key.shift><Key.shift><Key.shift><Key.shift><Key.shift><Key.shift><Key.shift><Key.shift><Key.shift><Key.shift><Key.shift><Key.shift><Key.shift><Key.shift><Key.shift><Key.shift><Key.shift><Key.shift>On<Key.space><Key.shift>Track
Screenshot: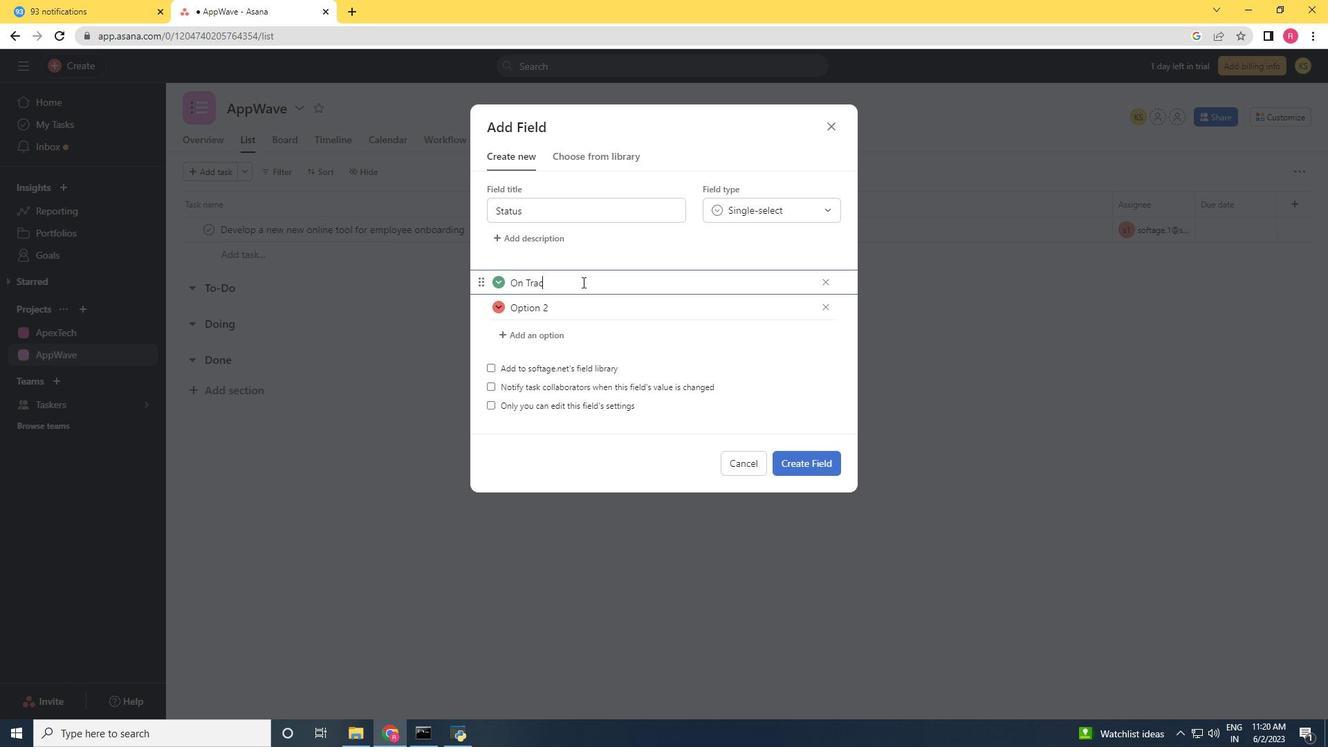 
Action: Mouse moved to (787, 458)
Screenshot: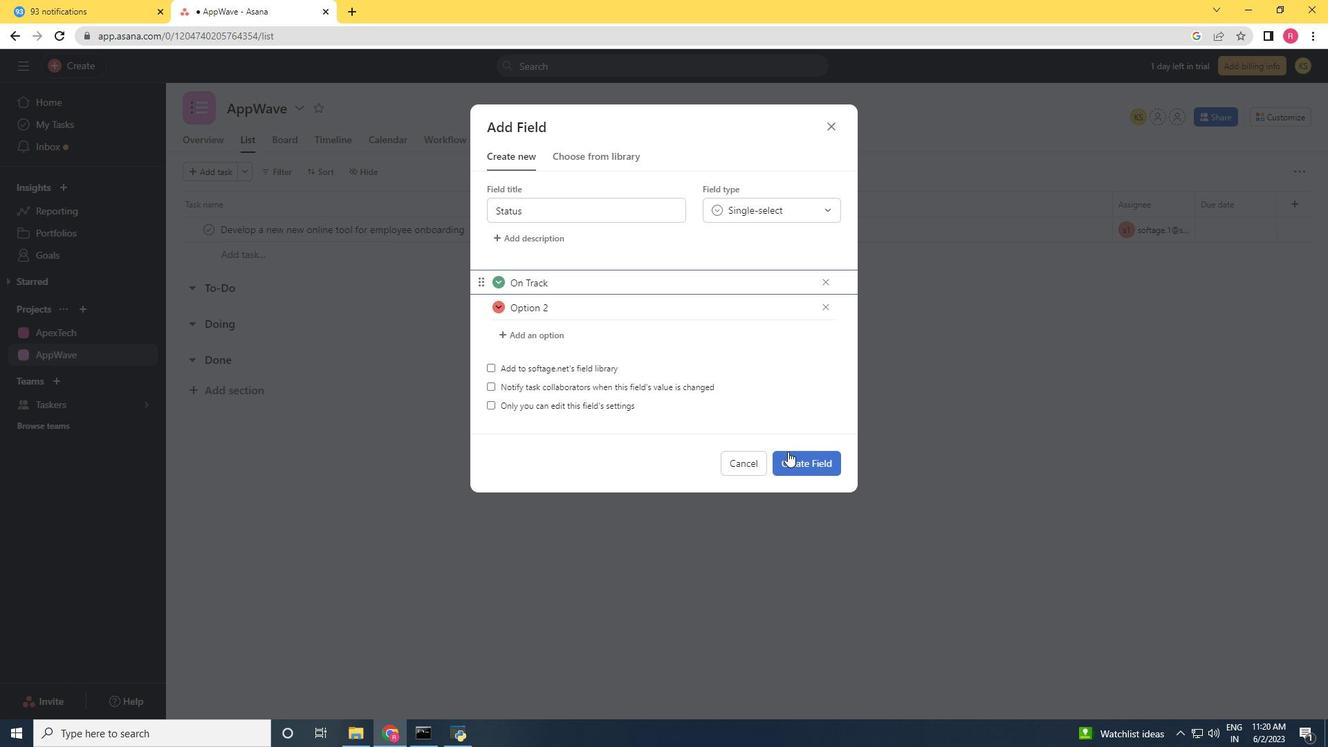 
Action: Mouse pressed left at (787, 458)
Screenshot: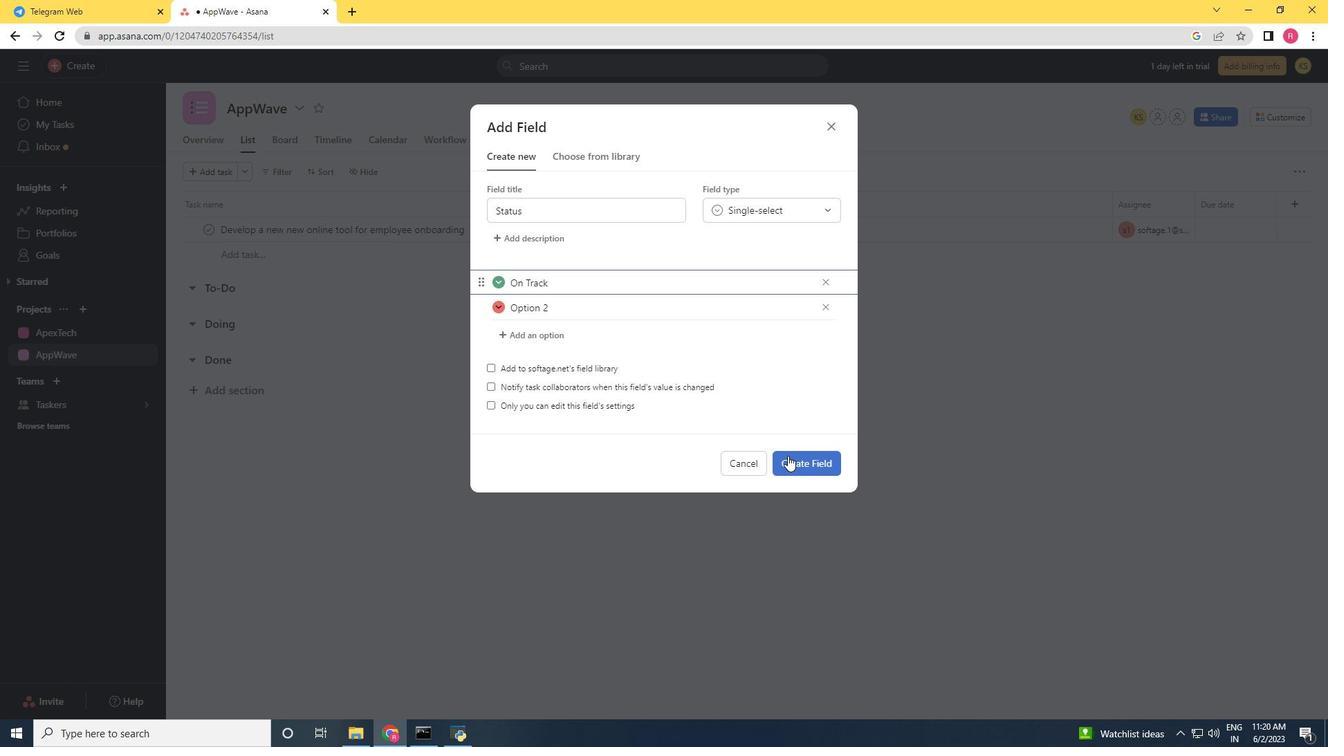 
Action: Mouse moved to (1232, 228)
Screenshot: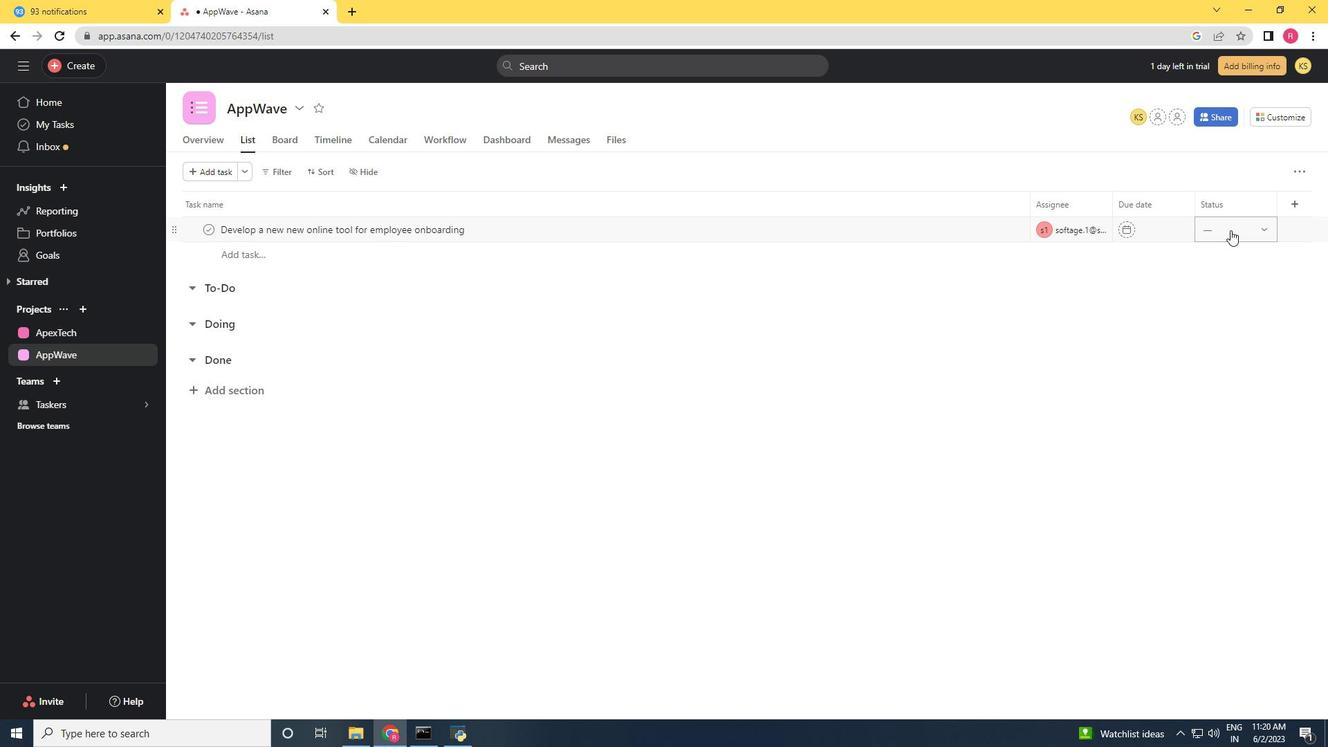 
Action: Mouse pressed left at (1232, 228)
Screenshot: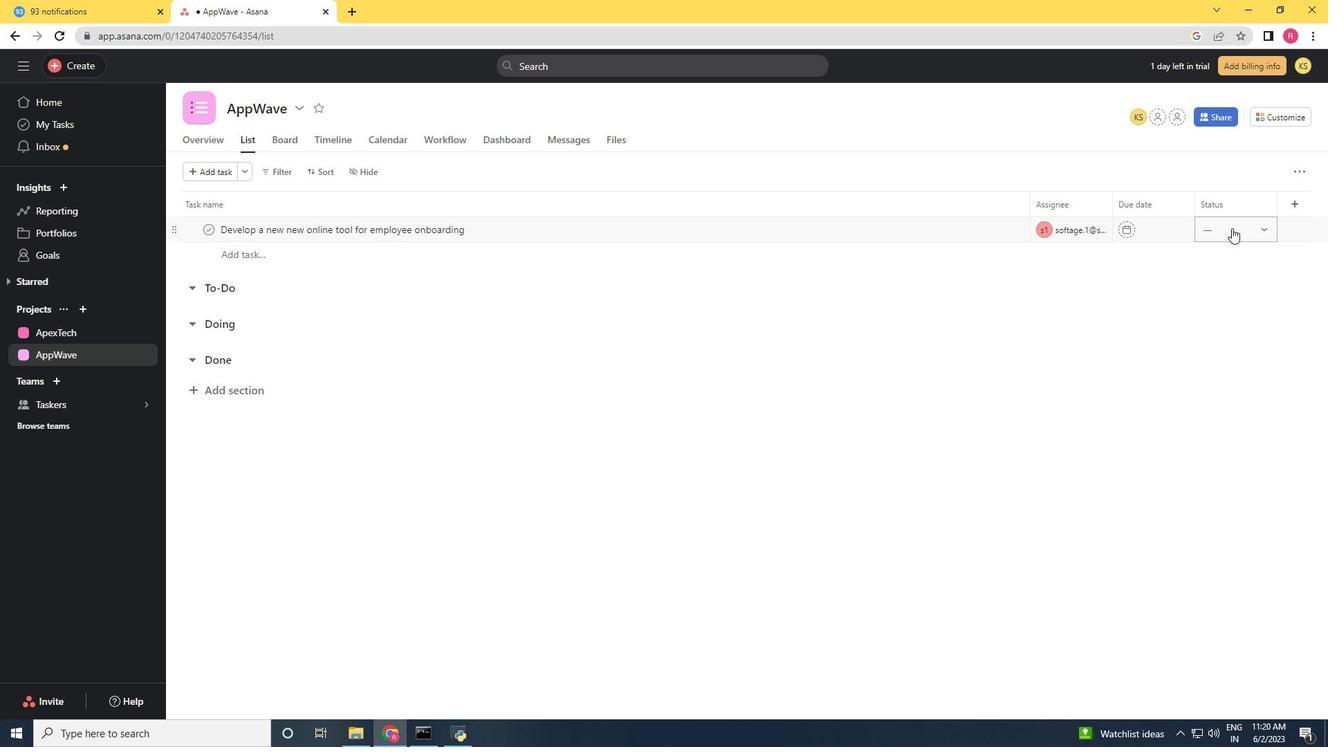 
Action: Mouse moved to (1227, 273)
Screenshot: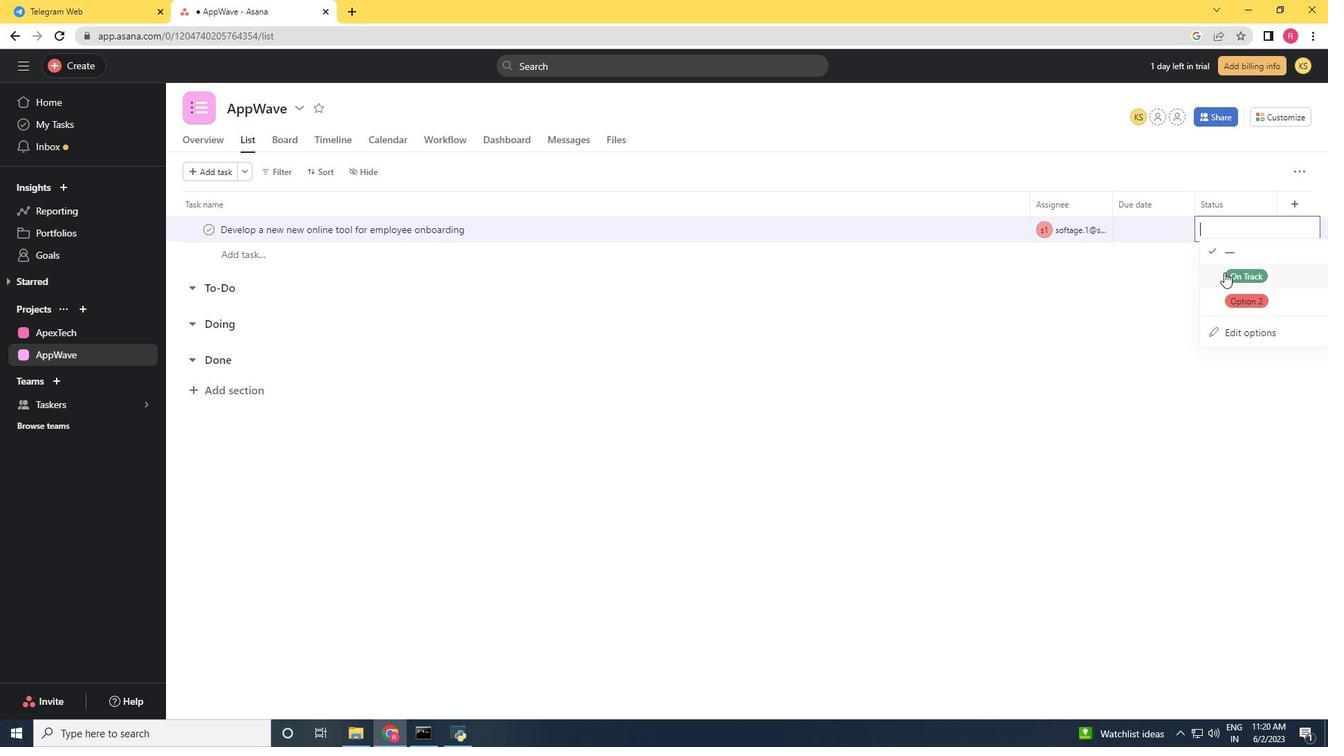 
Action: Mouse pressed left at (1227, 273)
Screenshot: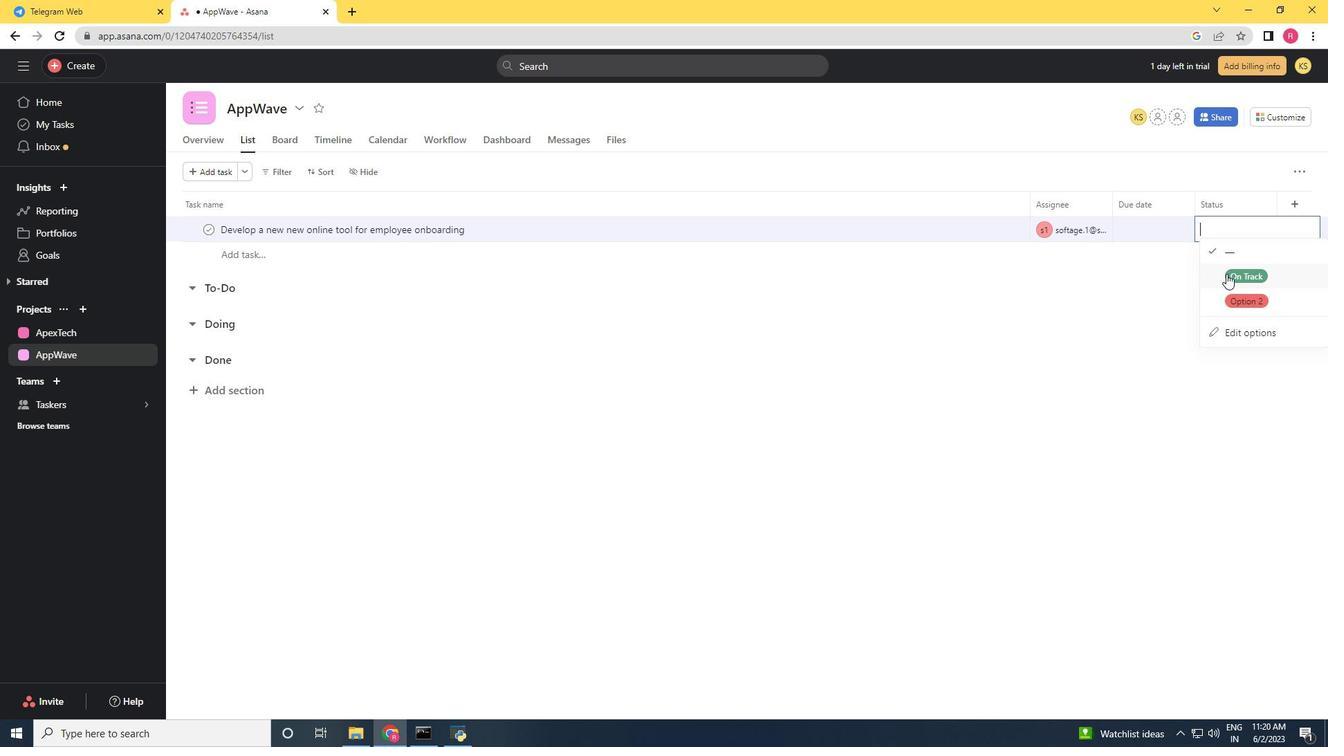 
Action: Mouse moved to (1296, 205)
Screenshot: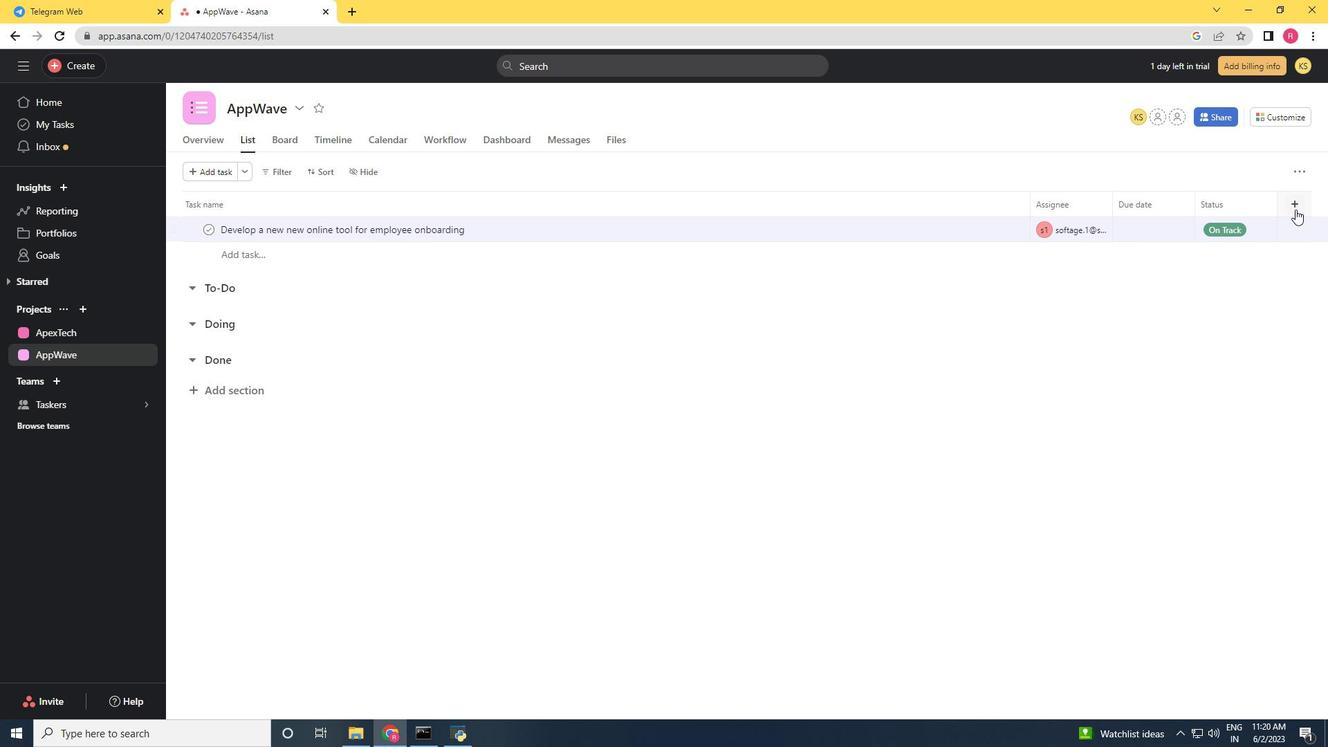 
Action: Mouse pressed left at (1296, 205)
Screenshot: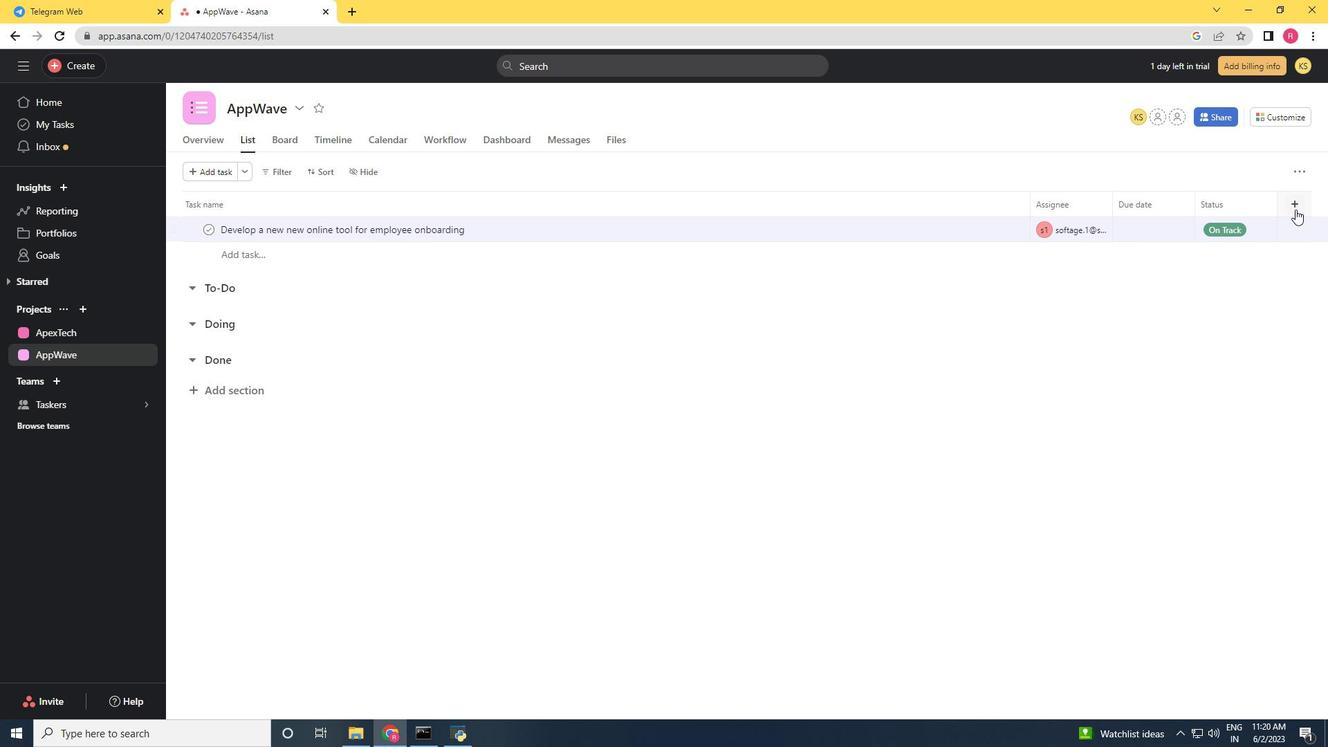 
Action: Mouse moved to (1219, 249)
Screenshot: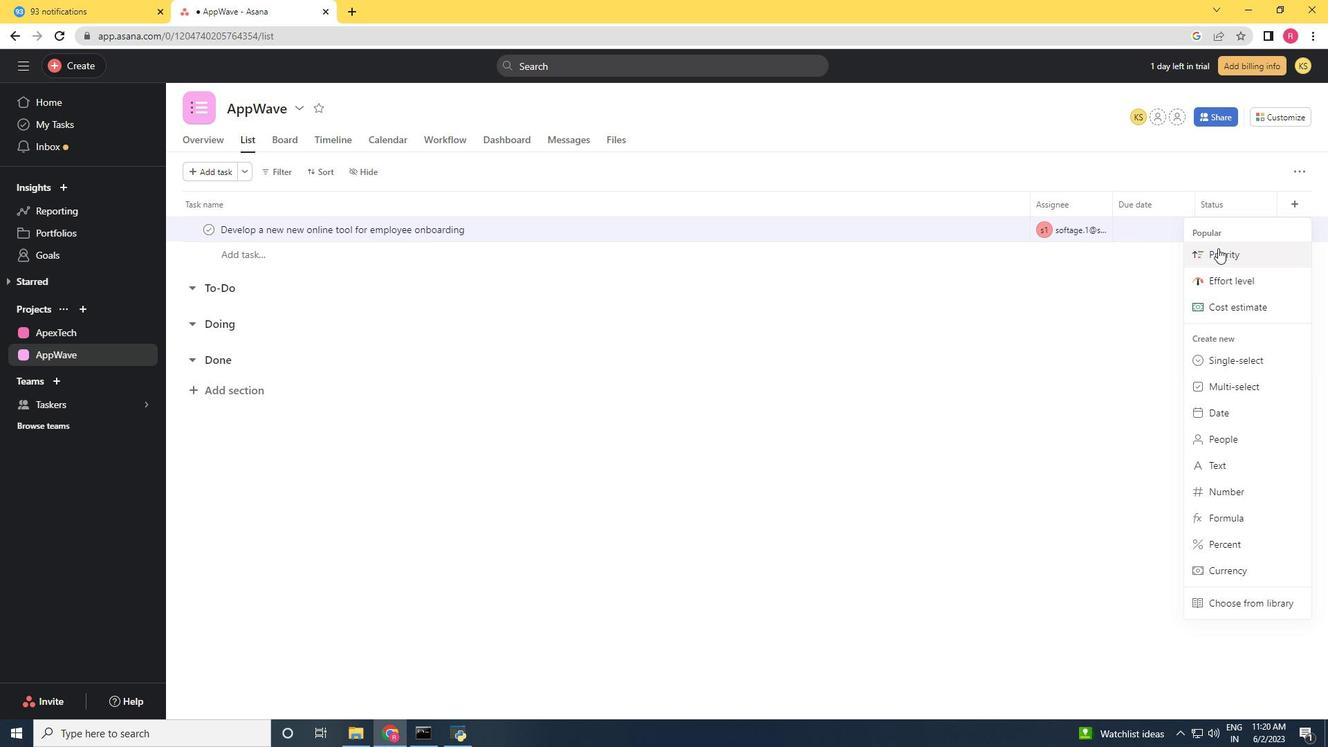 
Action: Mouse pressed left at (1219, 249)
Screenshot: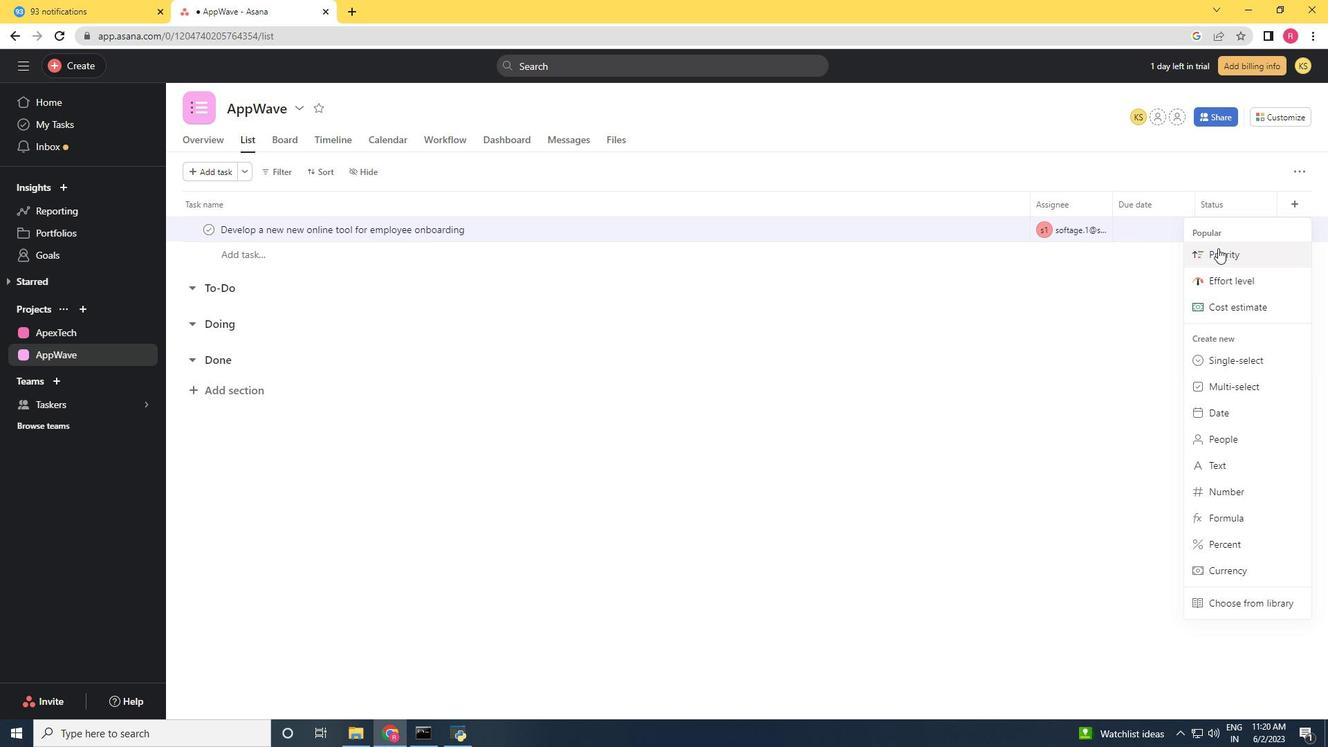 
Action: Mouse moved to (813, 461)
Screenshot: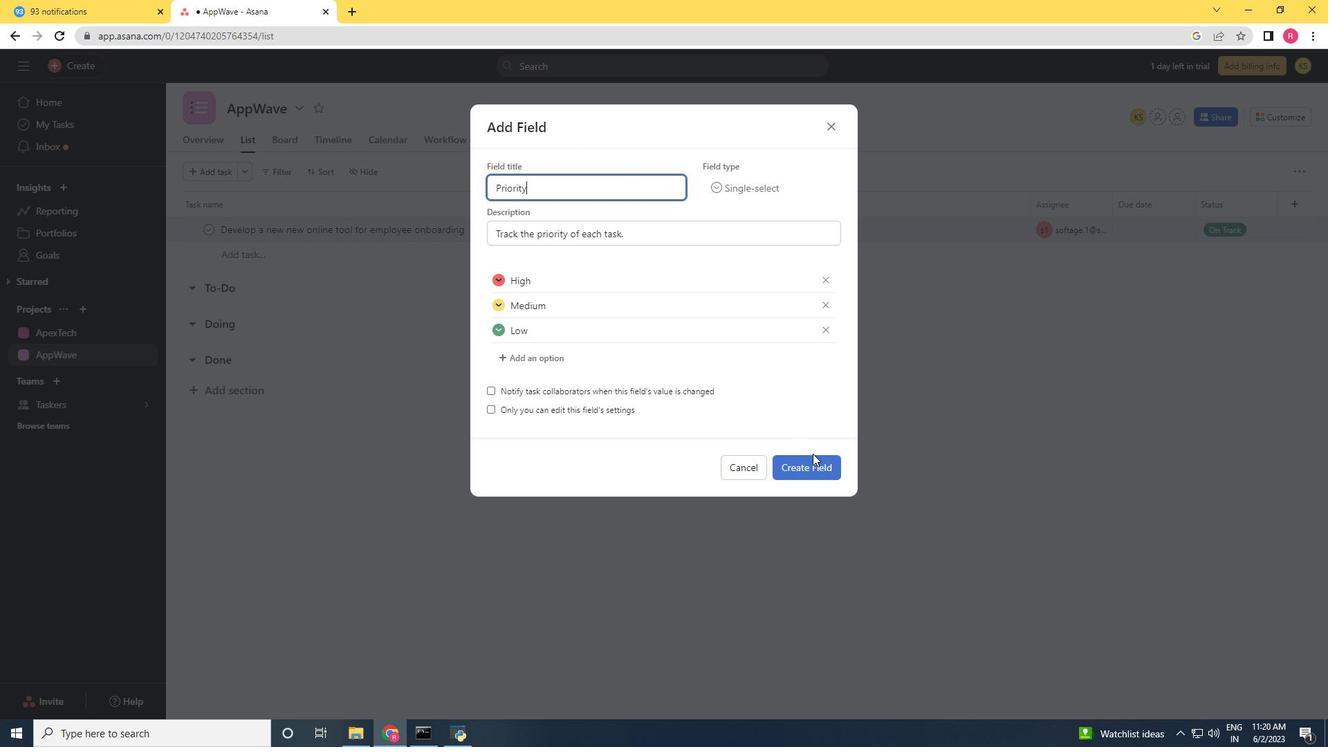 
Action: Mouse pressed left at (813, 461)
Screenshot: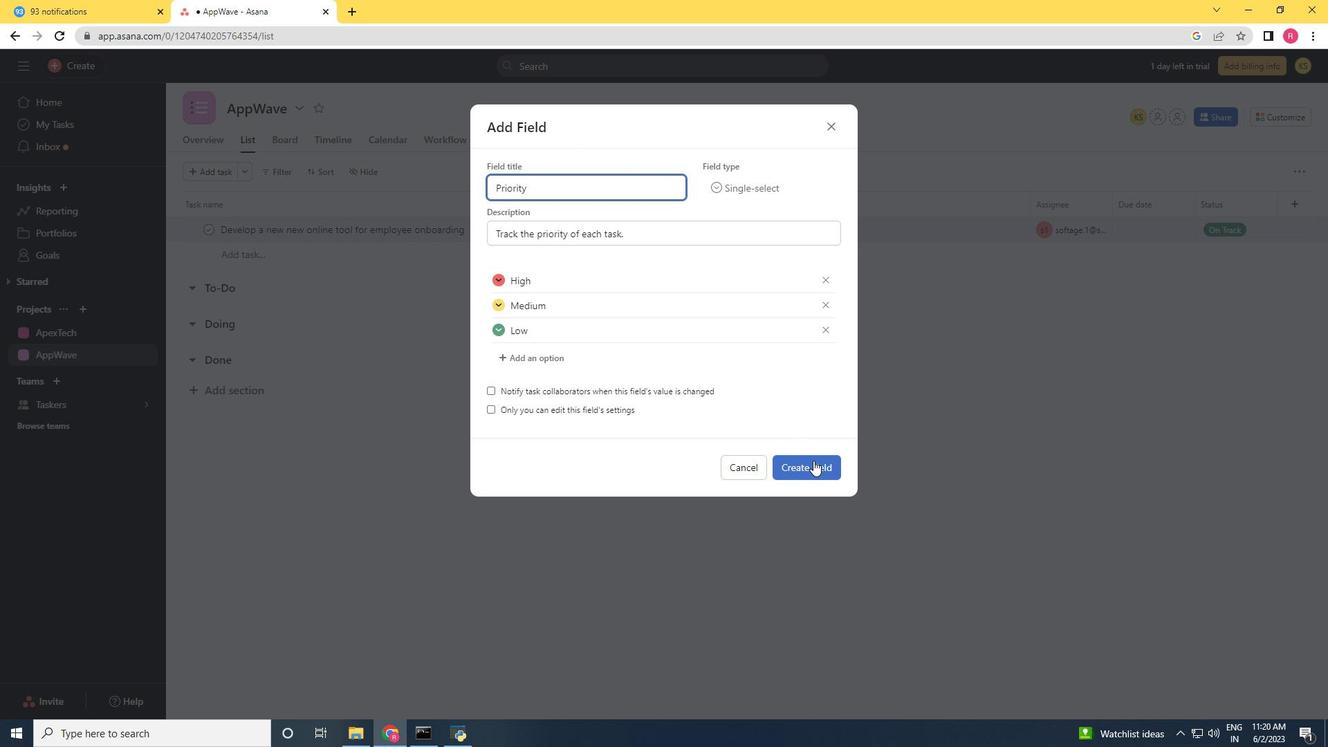 
Action: Mouse moved to (1228, 233)
Screenshot: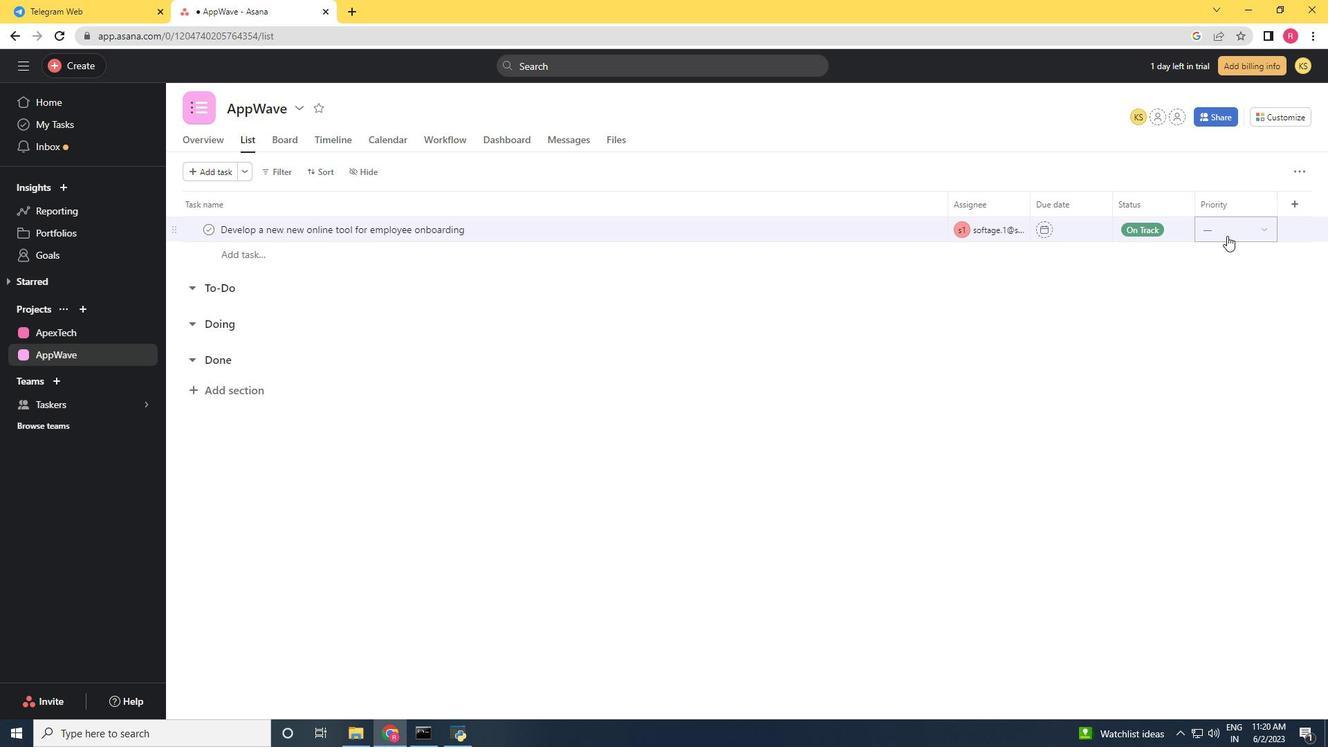 
Action: Mouse pressed left at (1228, 233)
Screenshot: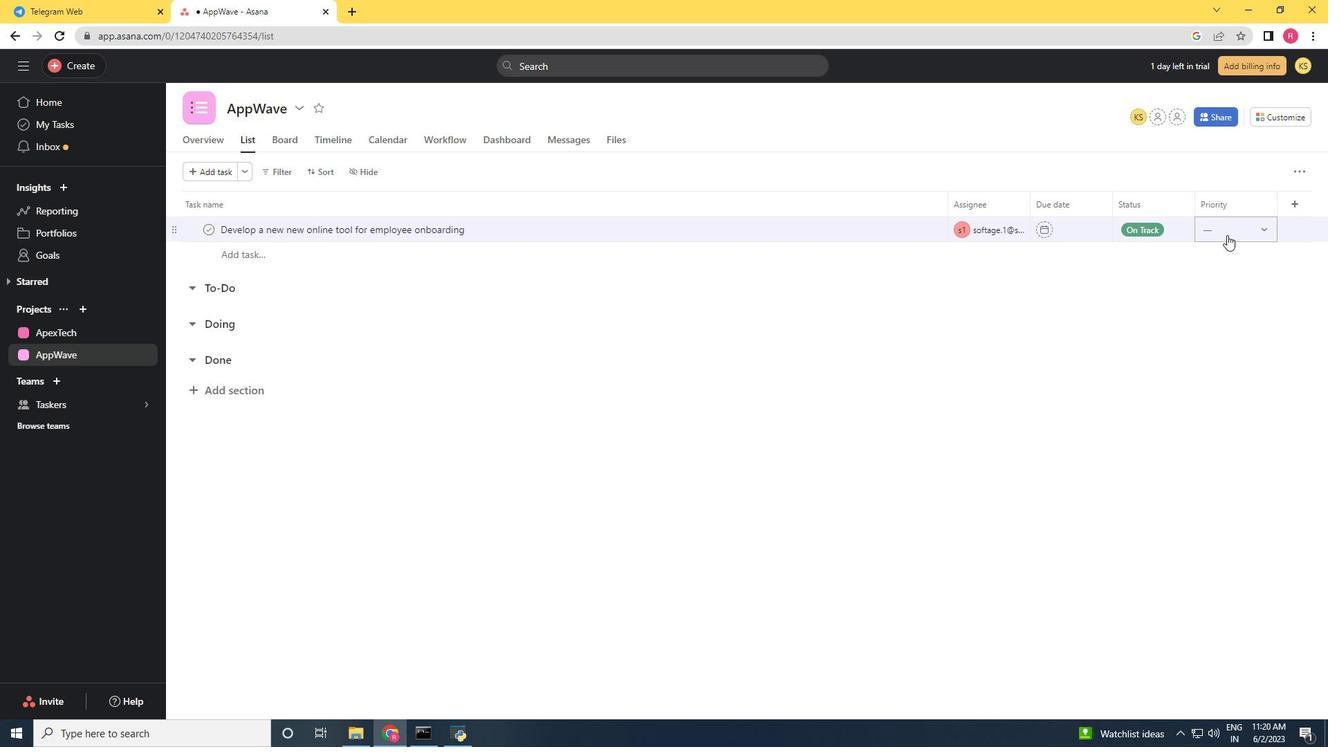 
Action: Mouse moved to (1239, 320)
Screenshot: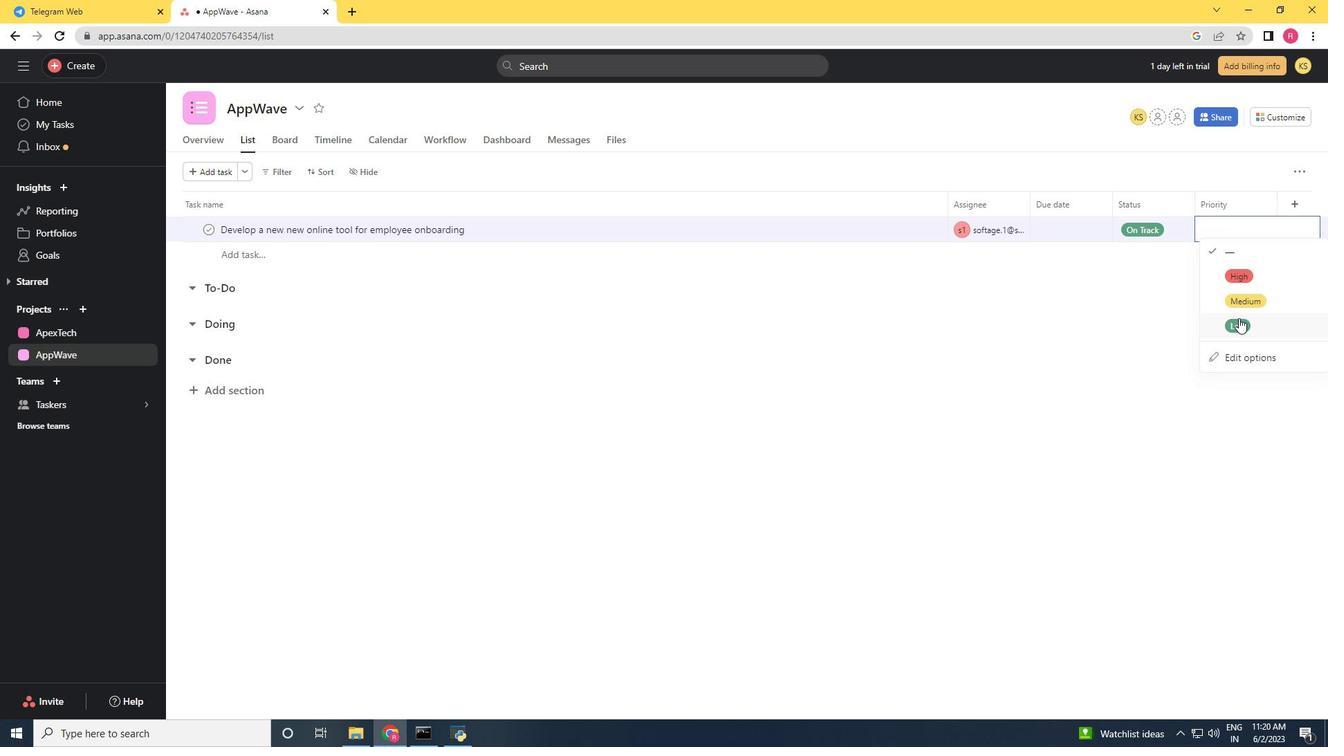 
Action: Mouse pressed left at (1239, 320)
Screenshot: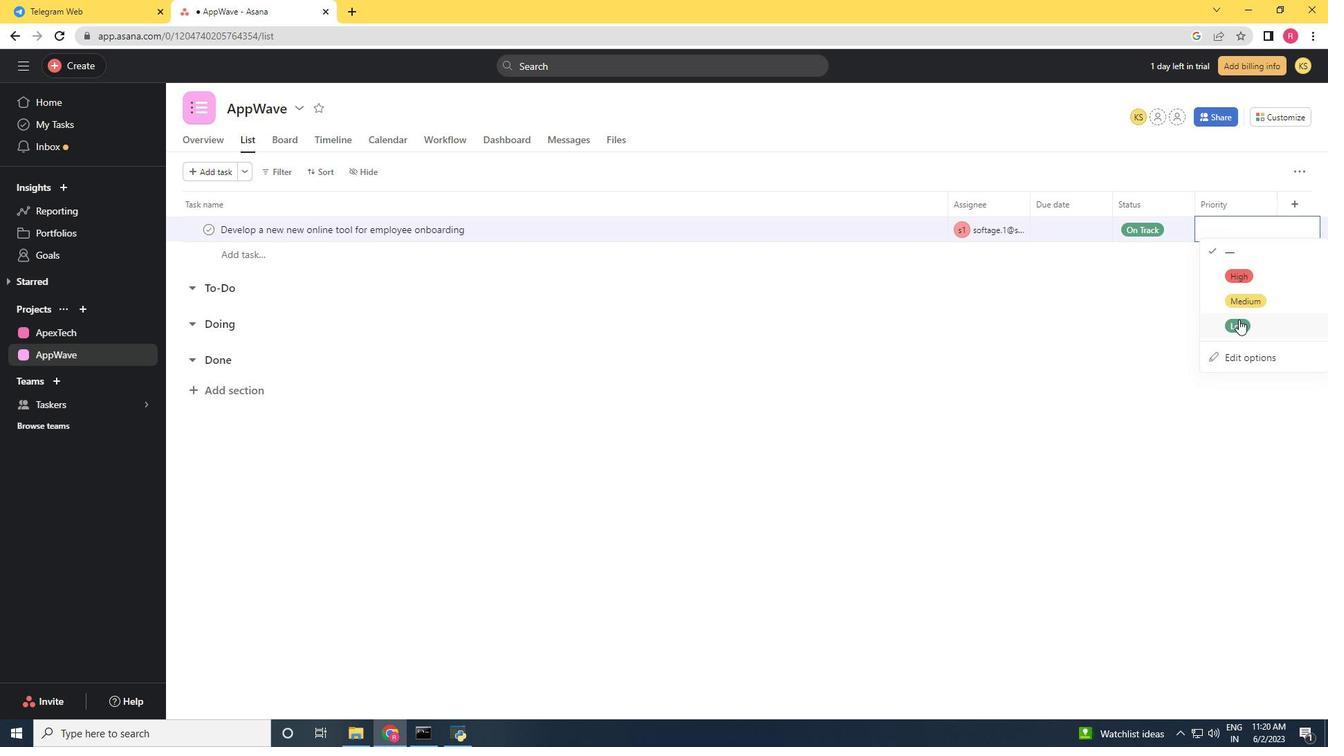 
Action: Mouse moved to (1160, 323)
Screenshot: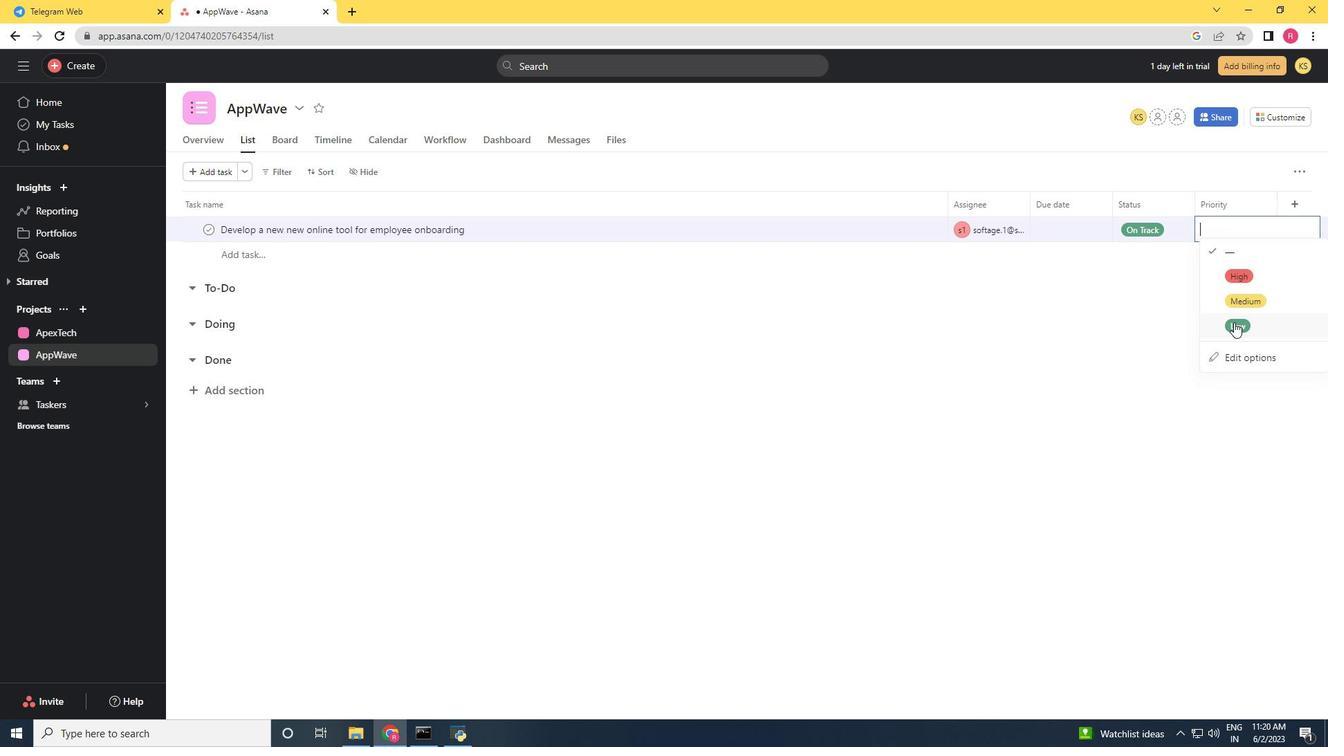 
Action: Mouse pressed left at (1160, 323)
Screenshot: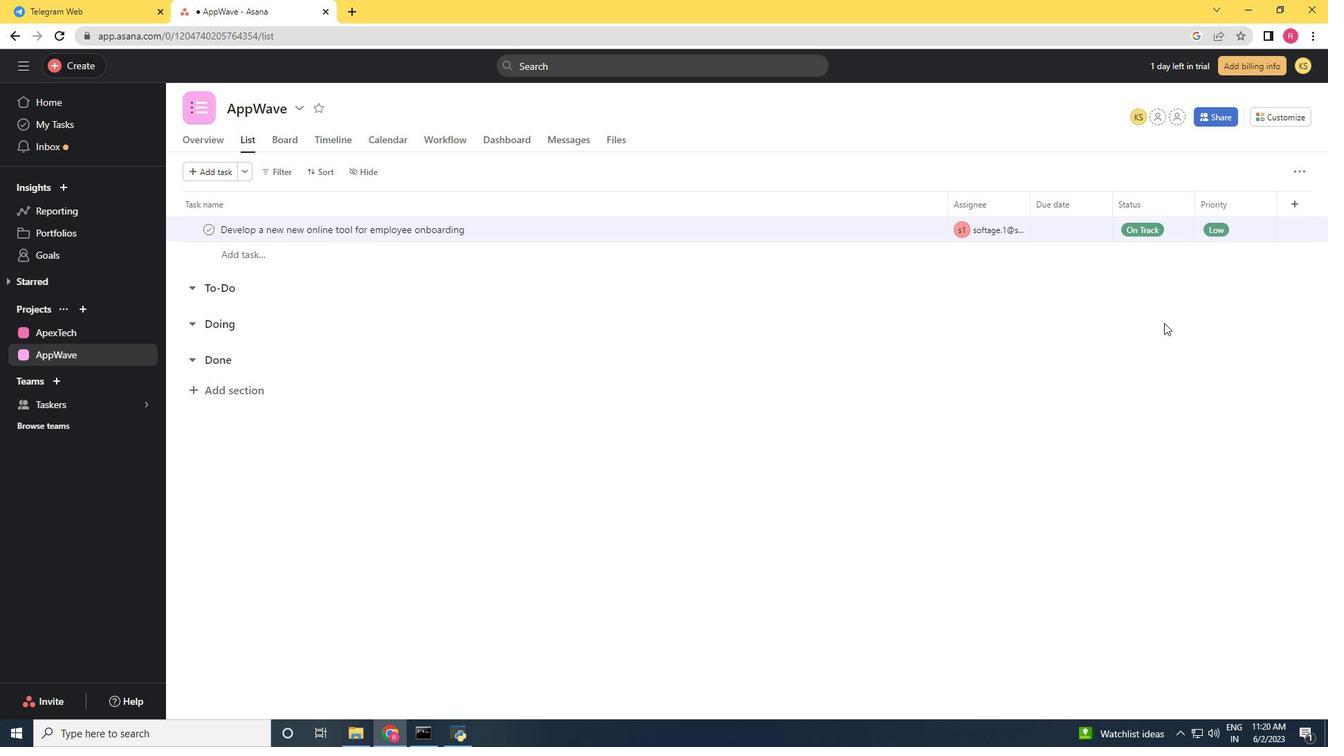 
Action: Mouse moved to (1147, 327)
Screenshot: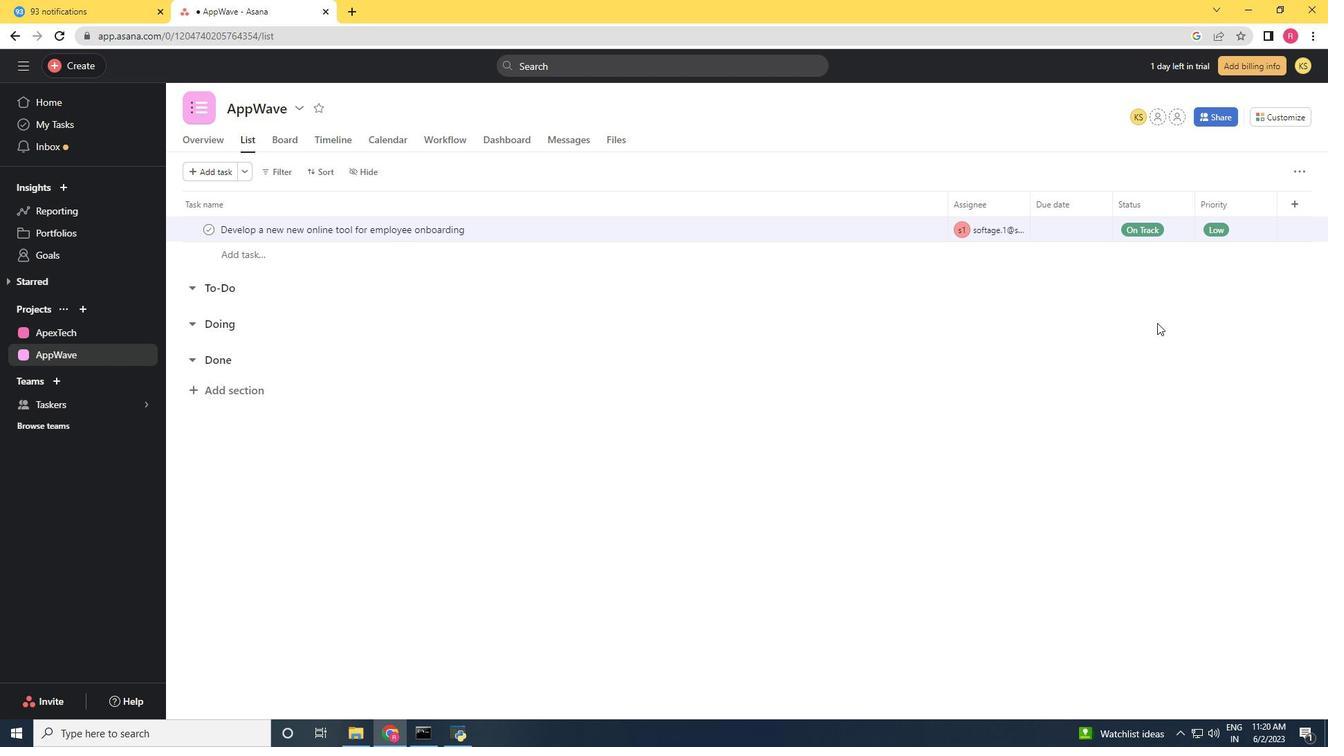 
